 Task: Log work in the project ArchBridge for the issue 'Implement user permissions to restrict access to sensitive data' spent time as '6w 1d 3h 10m' and remaining time as '5w 2d 7h 15m' and move to top of backlog. Now add the issue to the epic 'User Authentication and Authorization Improvements'. Log work in the project ArchBridge for the issue 'Develop a new feature to allow for in-app messaging between users' spent time as '5w 2d 13h 25m' and remaining time as '6w 1d 8h 9m' and move to bottom of backlog. Now add the issue to the epic 'Mobile Device Management'
Action: Mouse moved to (184, 57)
Screenshot: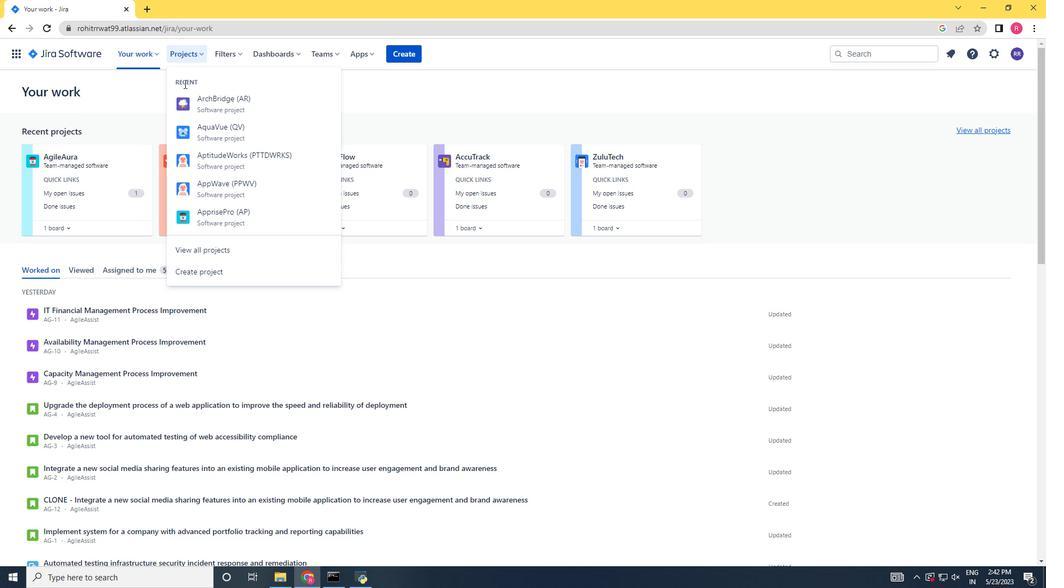 
Action: Mouse pressed left at (184, 57)
Screenshot: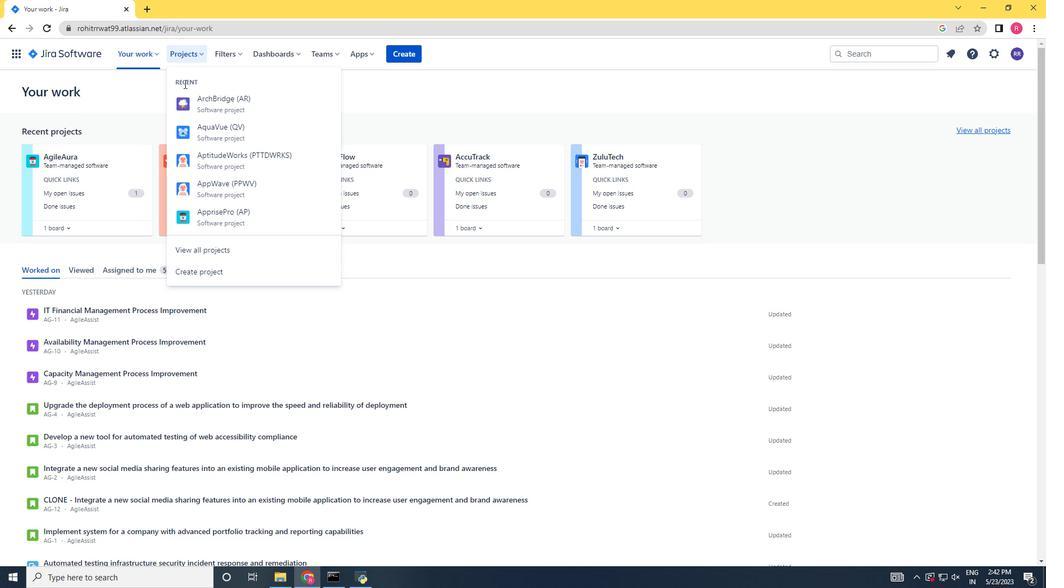 
Action: Mouse moved to (195, 103)
Screenshot: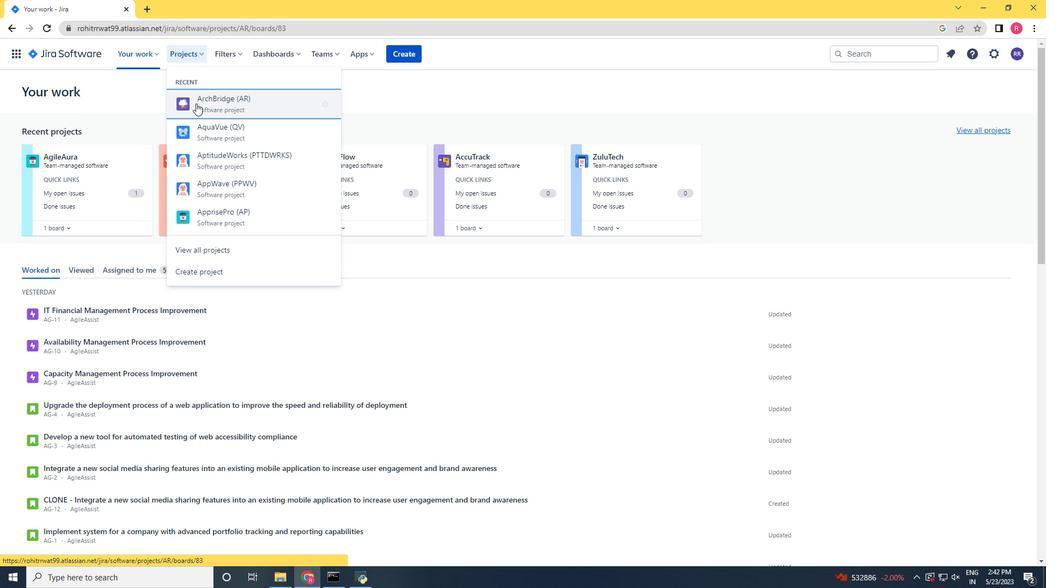 
Action: Mouse pressed left at (195, 103)
Screenshot: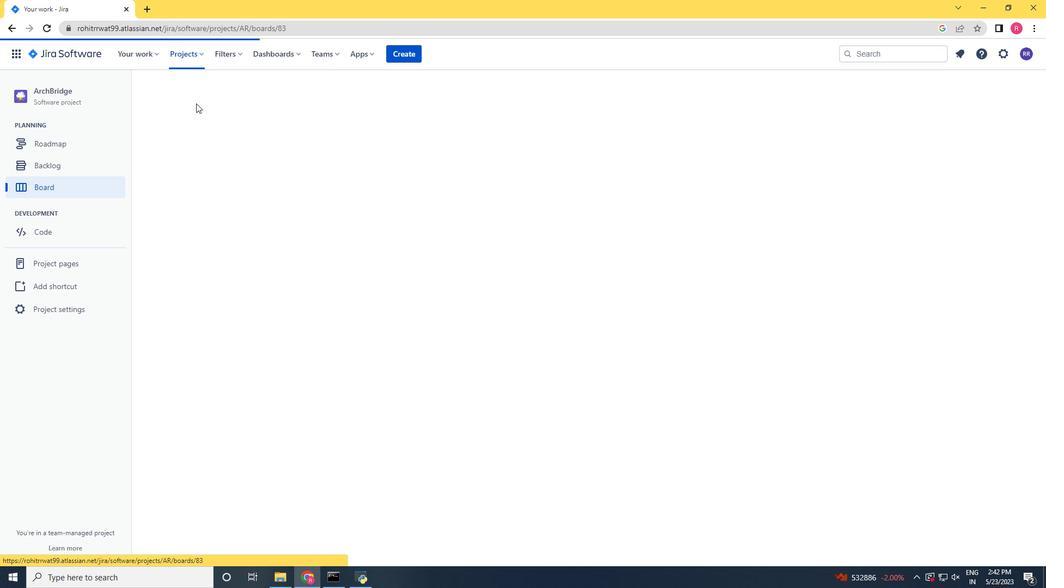 
Action: Mouse moved to (50, 170)
Screenshot: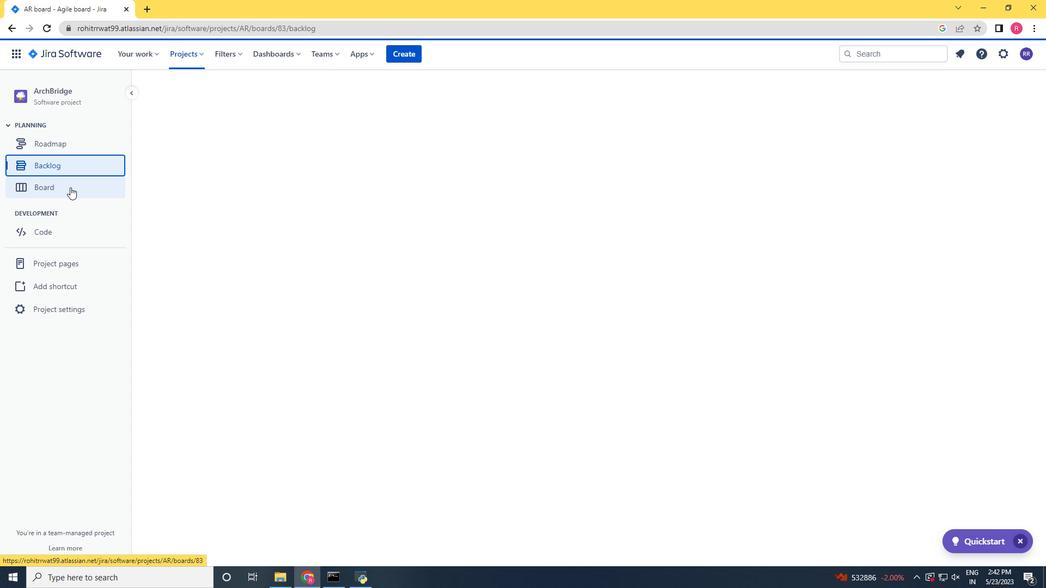 
Action: Mouse pressed left at (50, 170)
Screenshot: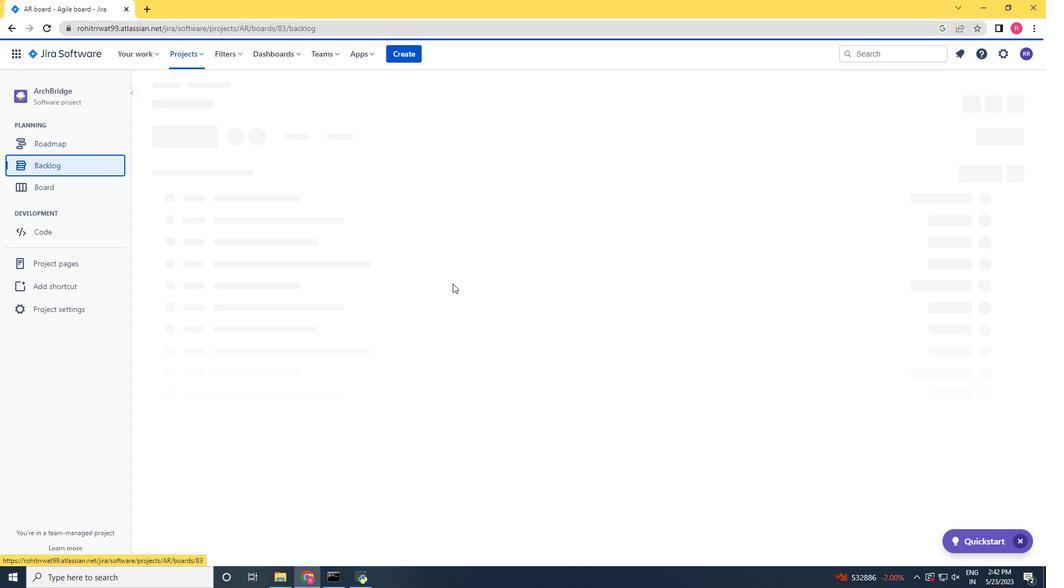 
Action: Mouse moved to (634, 329)
Screenshot: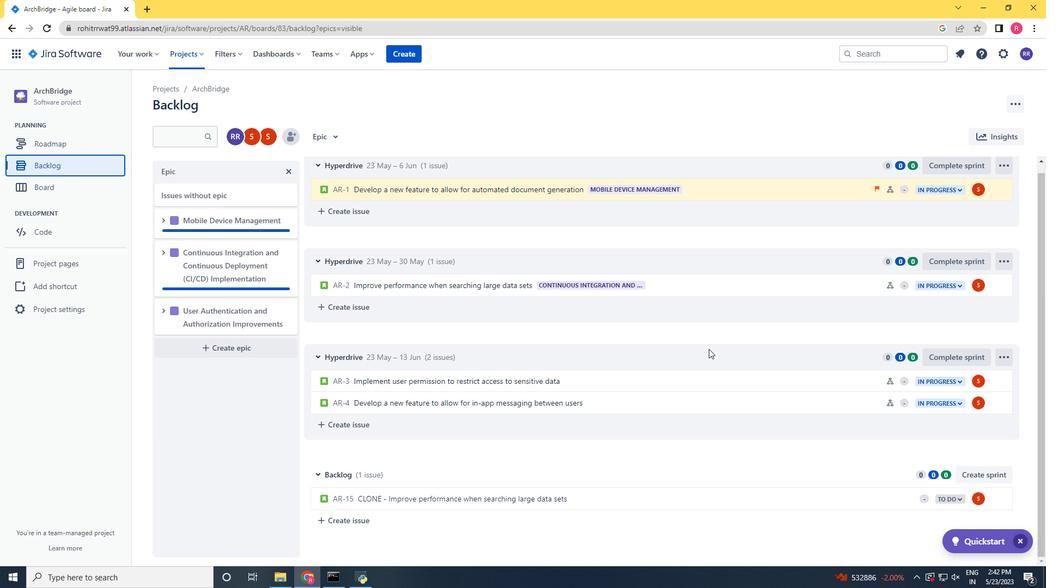 
Action: Mouse scrolled (634, 329) with delta (0, 0)
Screenshot: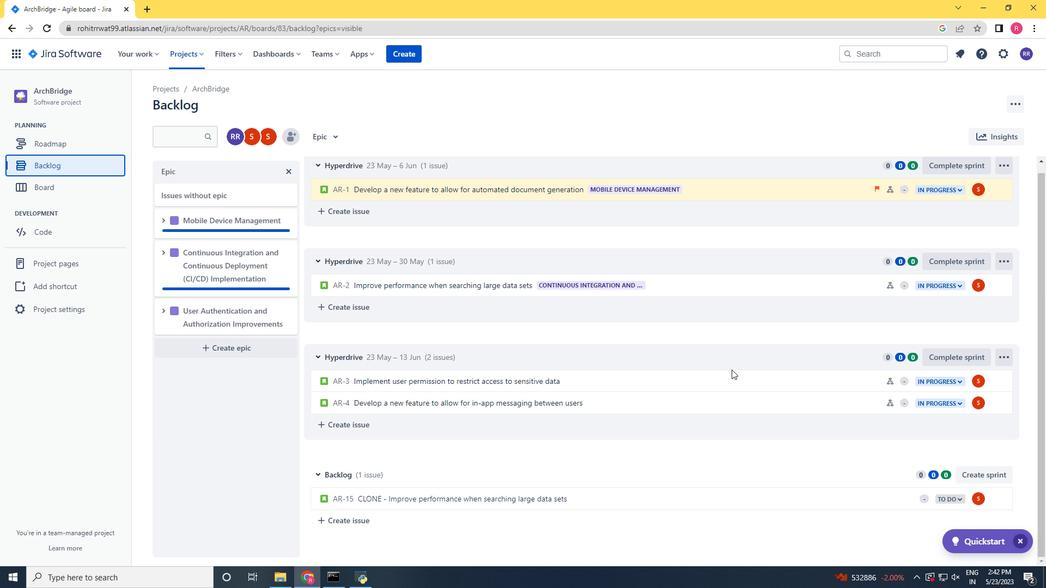
Action: Mouse moved to (635, 333)
Screenshot: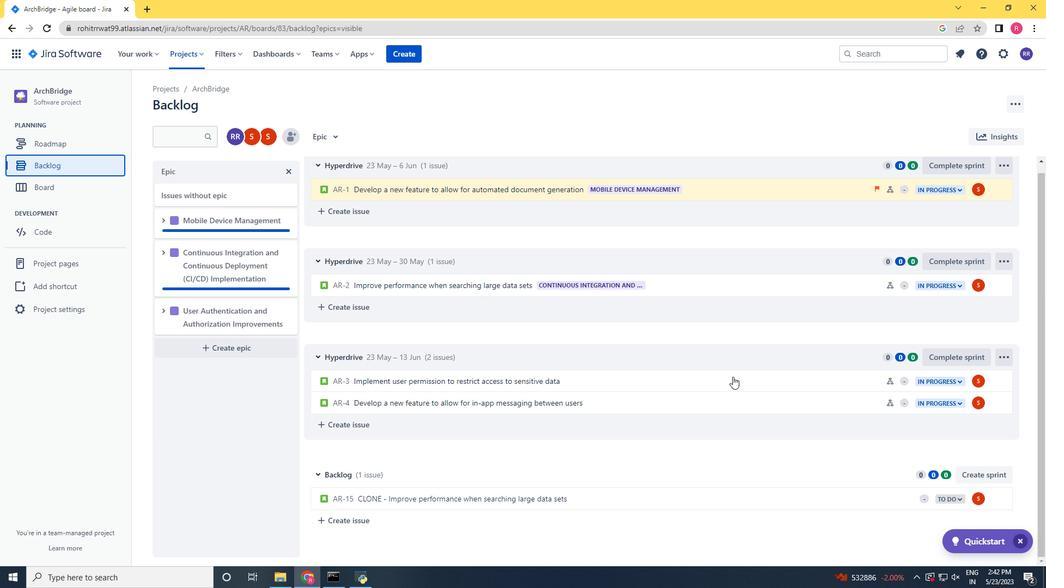 
Action: Mouse scrolled (635, 333) with delta (0, 0)
Screenshot: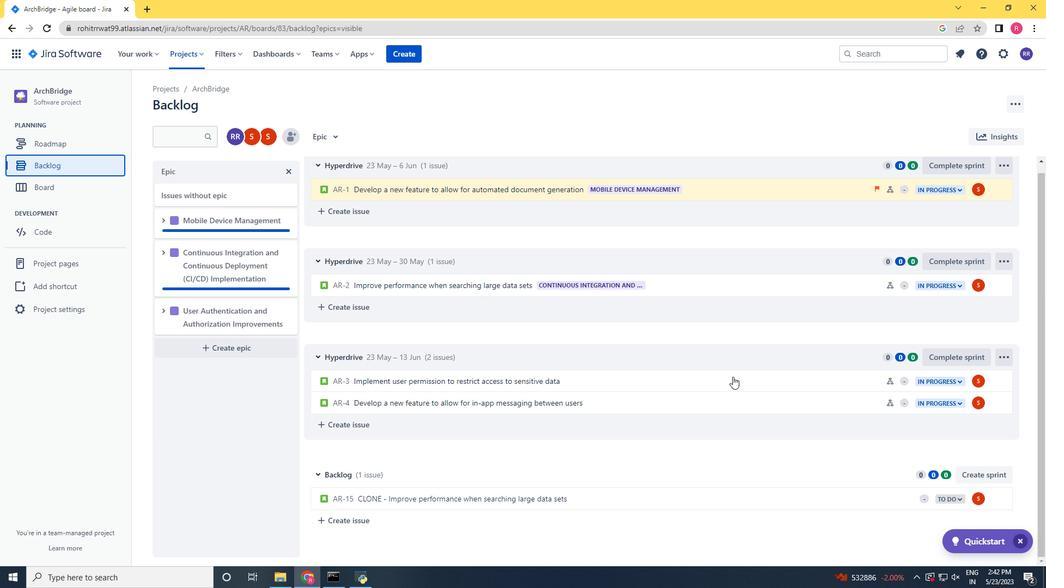 
Action: Mouse scrolled (635, 333) with delta (0, 0)
Screenshot: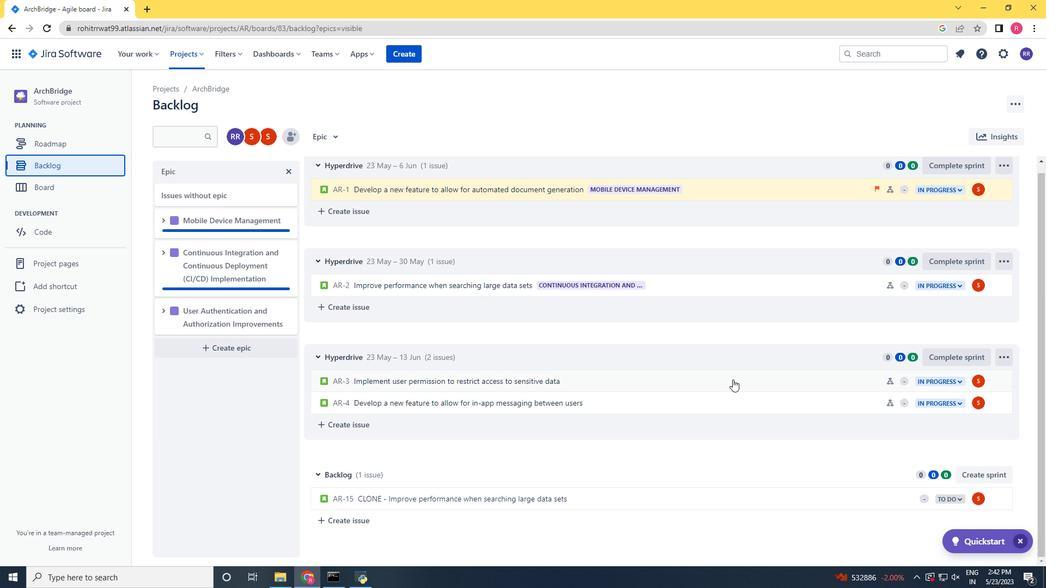 
Action: Mouse moved to (733, 394)
Screenshot: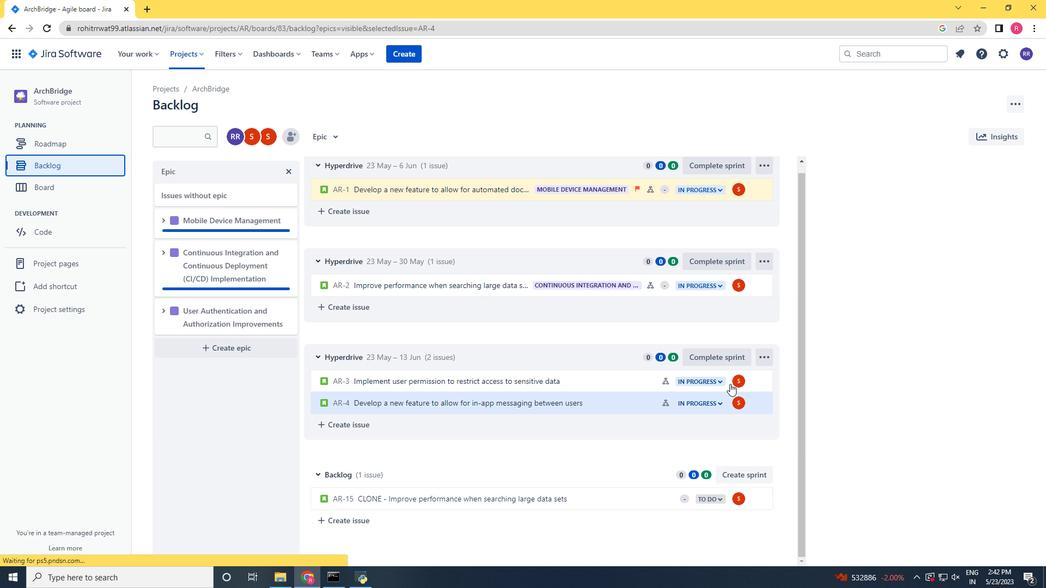 
Action: Mouse pressed left at (733, 394)
Screenshot: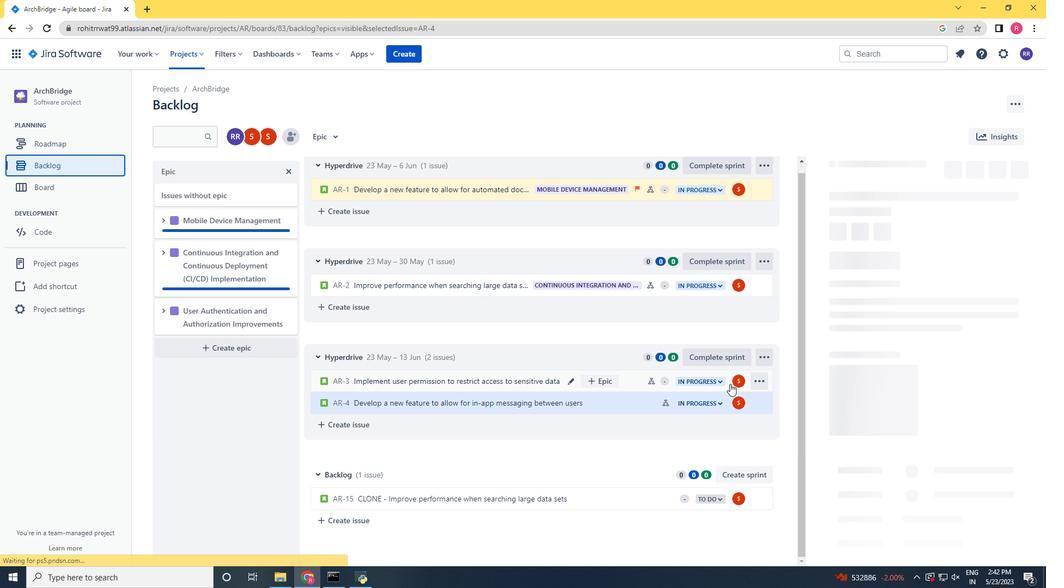 
Action: Mouse moved to (629, 384)
Screenshot: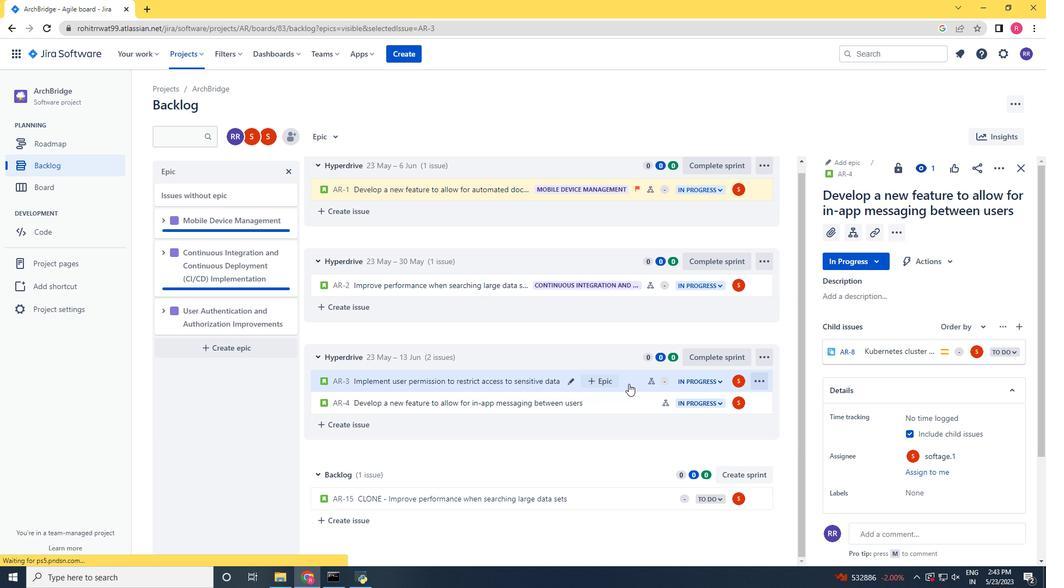 
Action: Mouse pressed left at (629, 384)
Screenshot: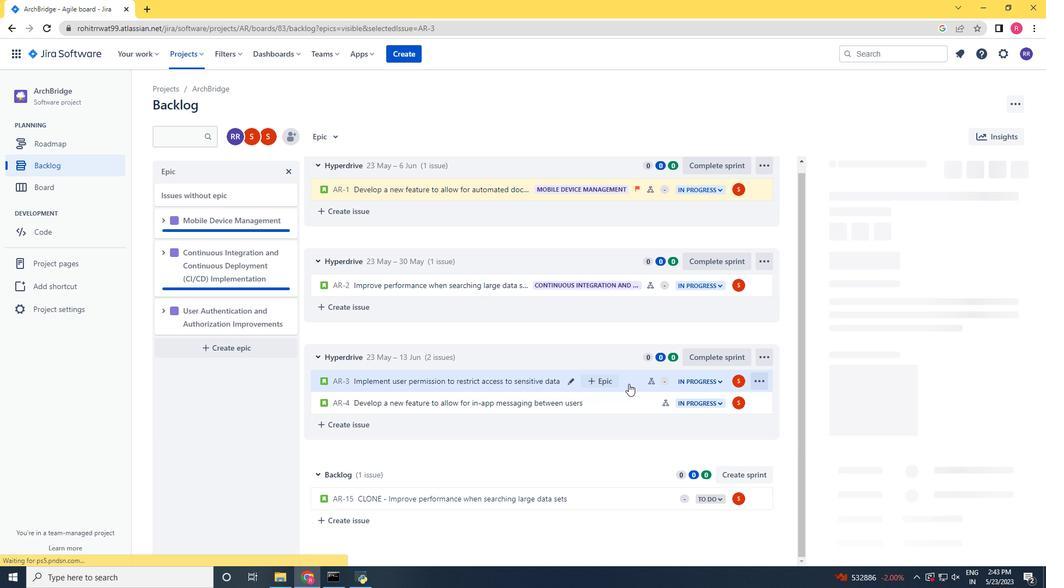 
Action: Mouse moved to (994, 166)
Screenshot: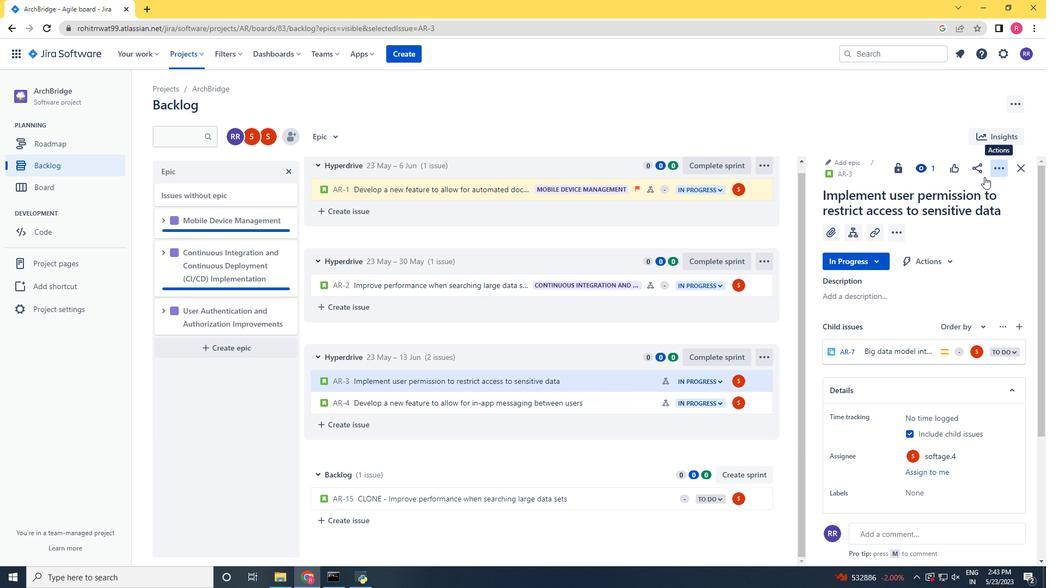
Action: Mouse pressed left at (994, 166)
Screenshot: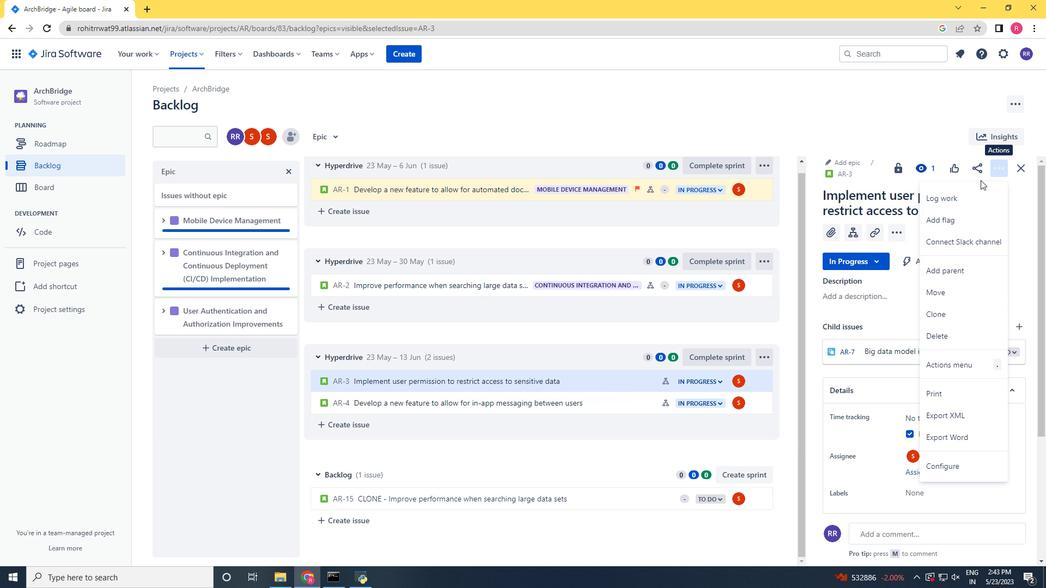 
Action: Mouse moved to (955, 202)
Screenshot: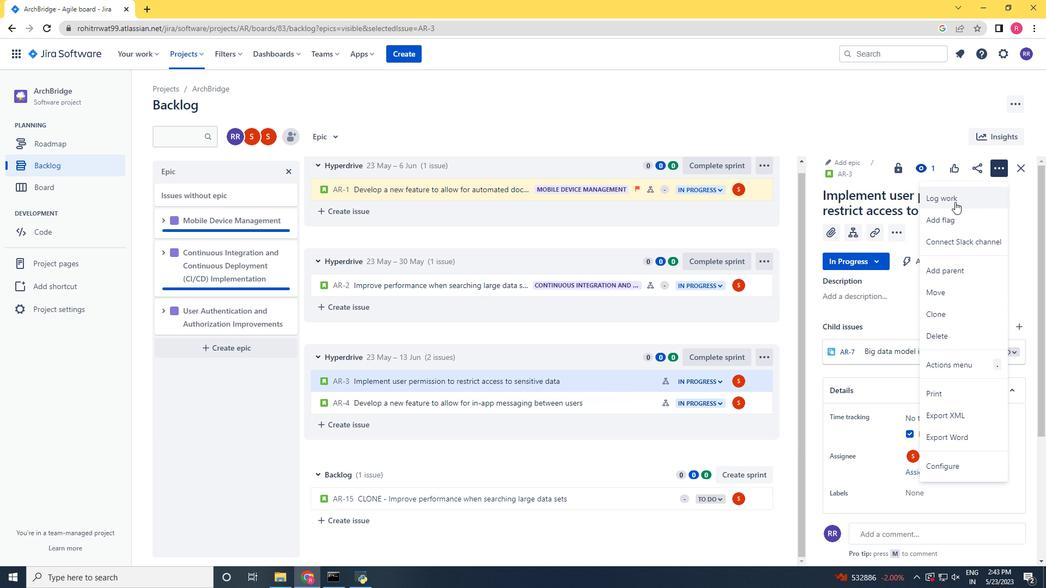 
Action: Mouse pressed left at (955, 202)
Screenshot: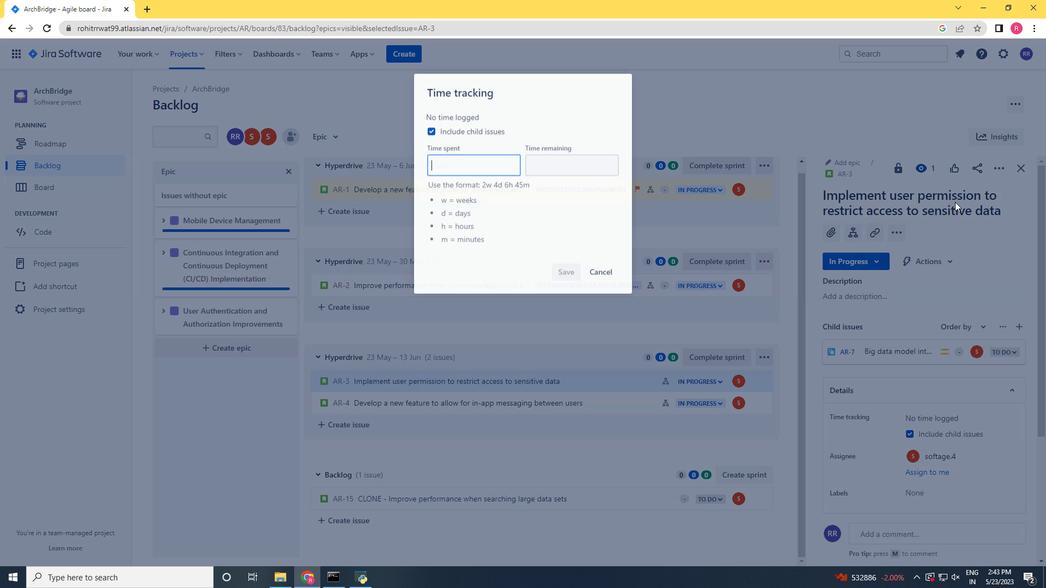 
Action: Key pressed 6w<Key.space>1d<Key.space>3h<Key.space>10m<Key.tab>5w<Key.space>2d<Key.space>7h<Key.space>15m
Screenshot: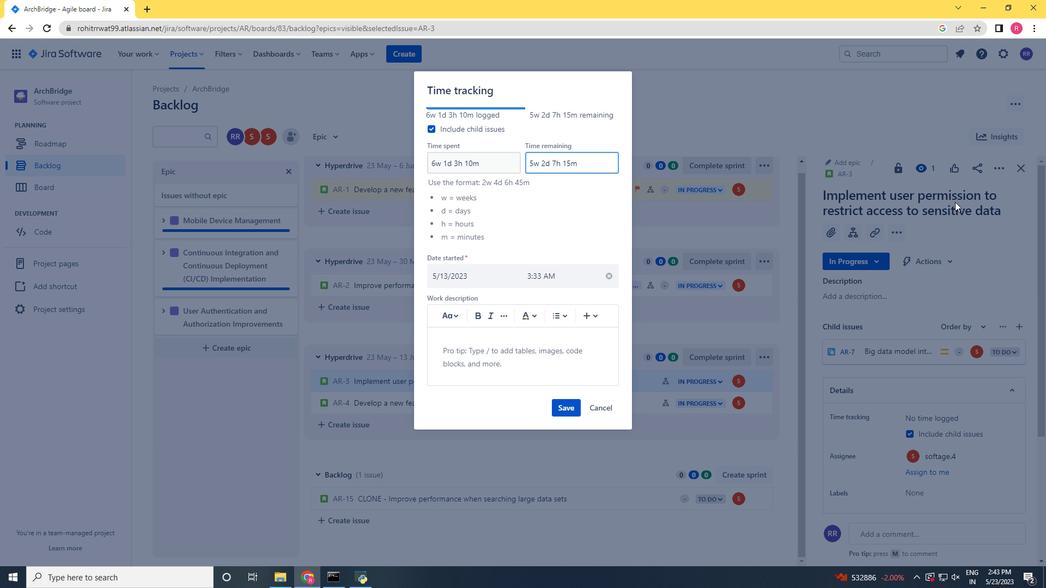 
Action: Mouse moved to (566, 414)
Screenshot: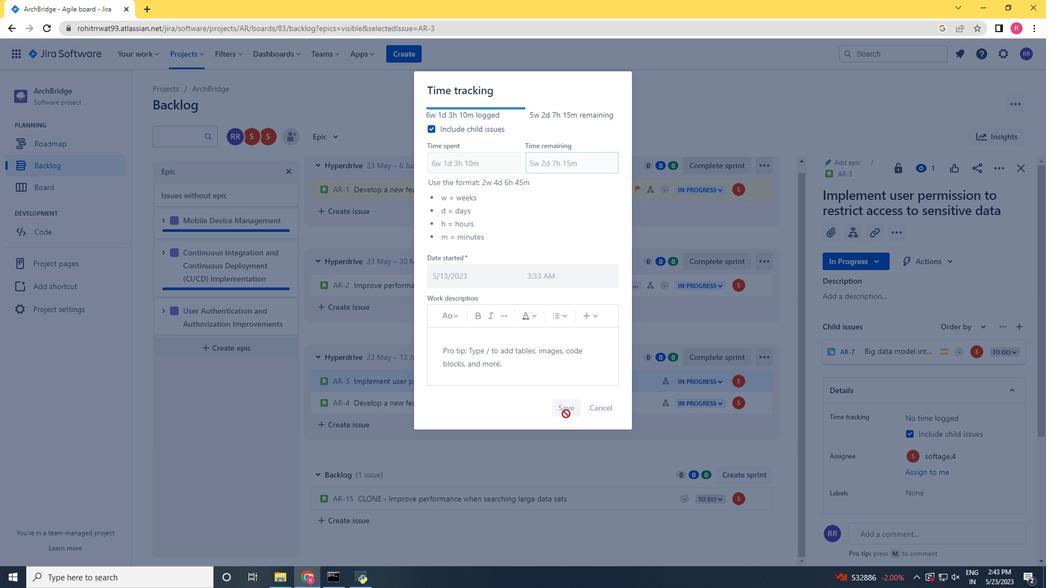 
Action: Mouse pressed left at (566, 414)
Screenshot: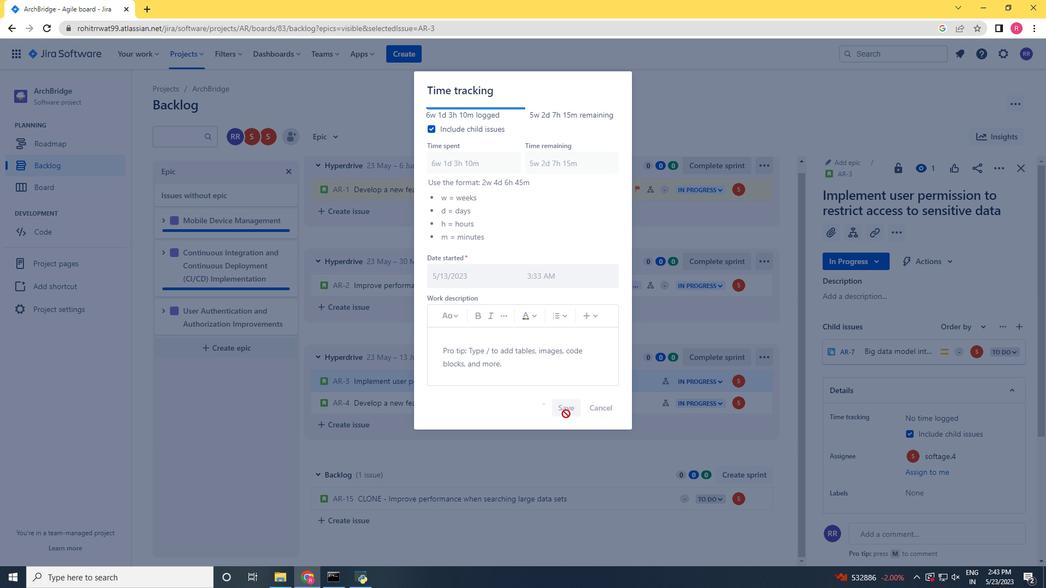 
Action: Mouse moved to (761, 384)
Screenshot: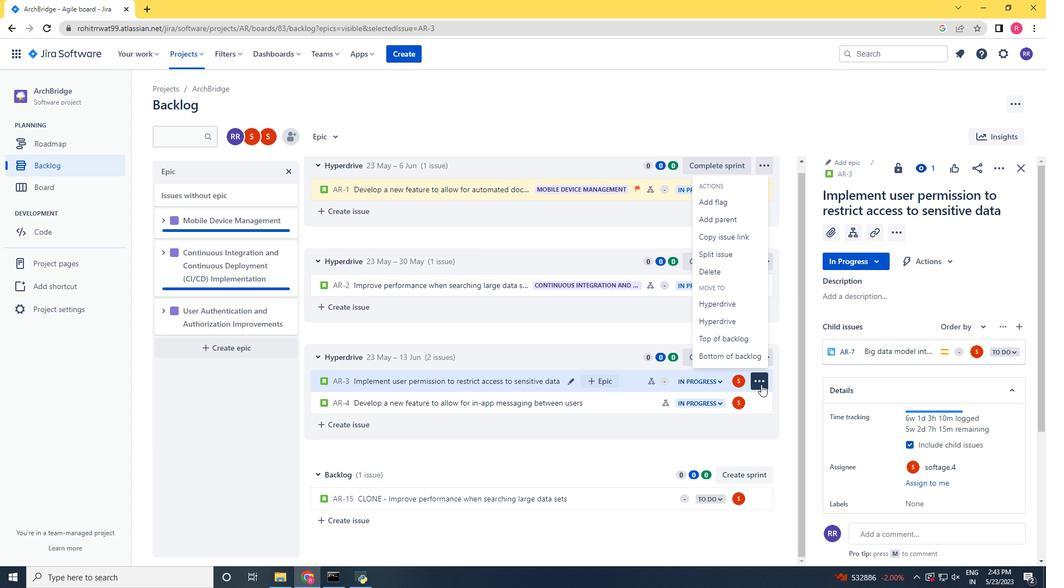 
Action: Mouse pressed left at (761, 384)
Screenshot: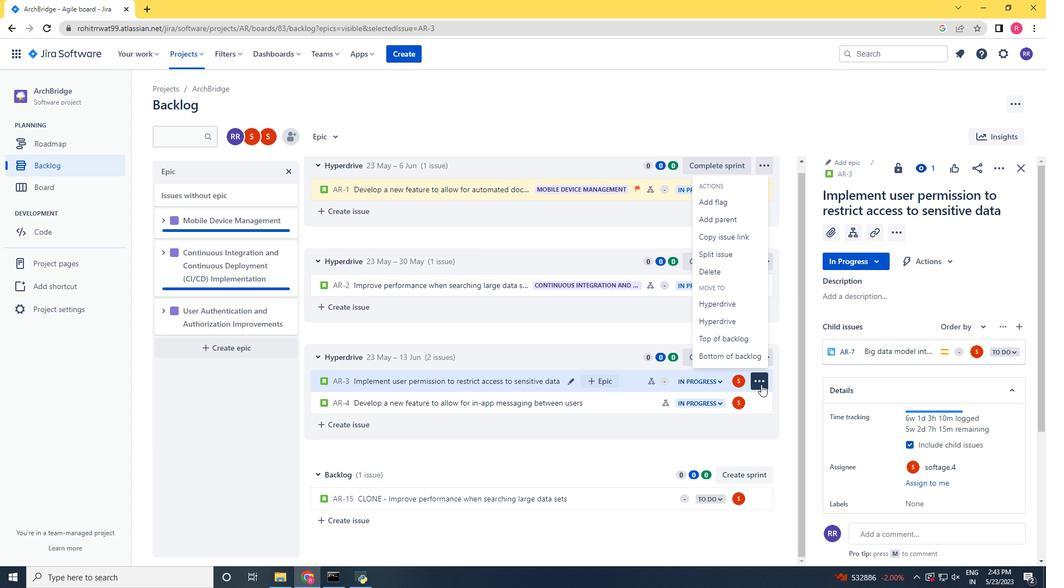 
Action: Mouse moved to (741, 342)
Screenshot: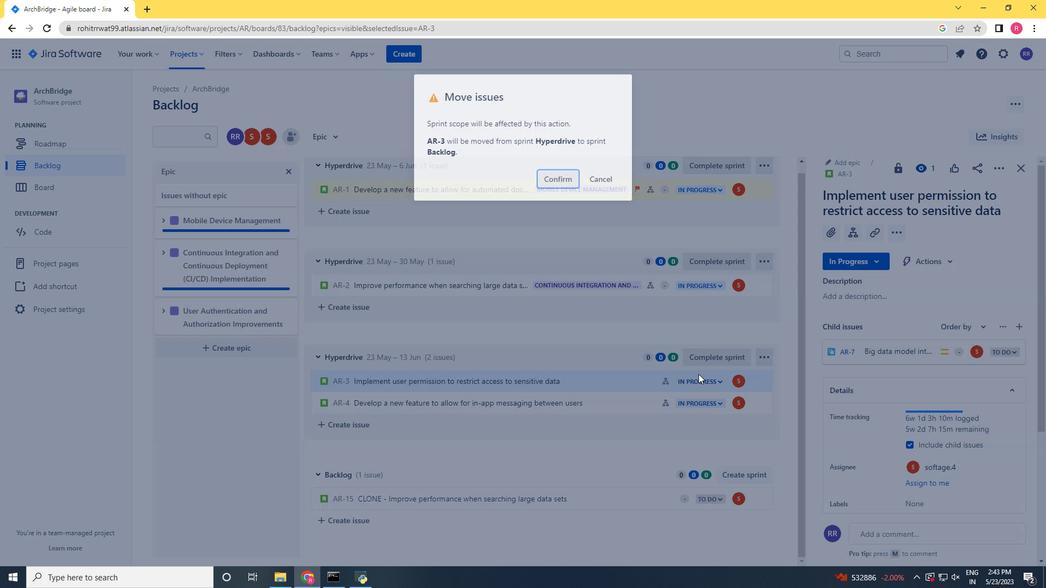 
Action: Mouse pressed left at (741, 342)
Screenshot: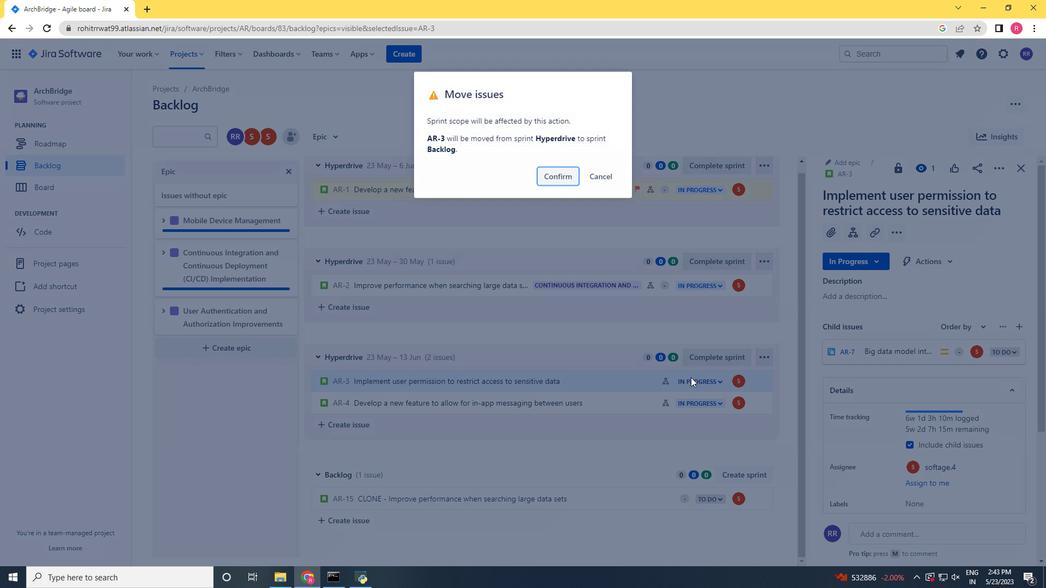 
Action: Mouse moved to (557, 165)
Screenshot: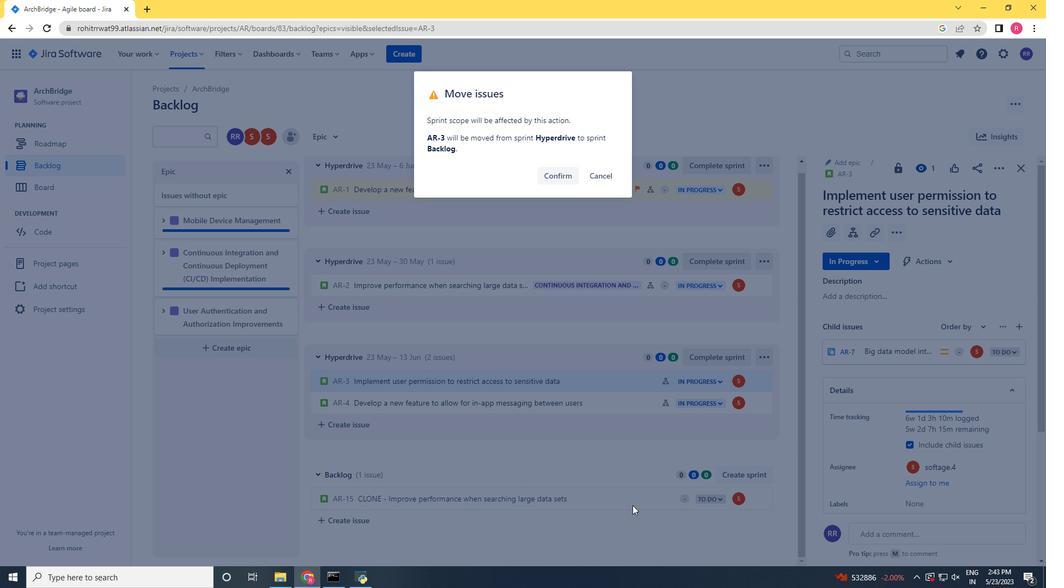 
Action: Mouse pressed left at (557, 165)
Screenshot: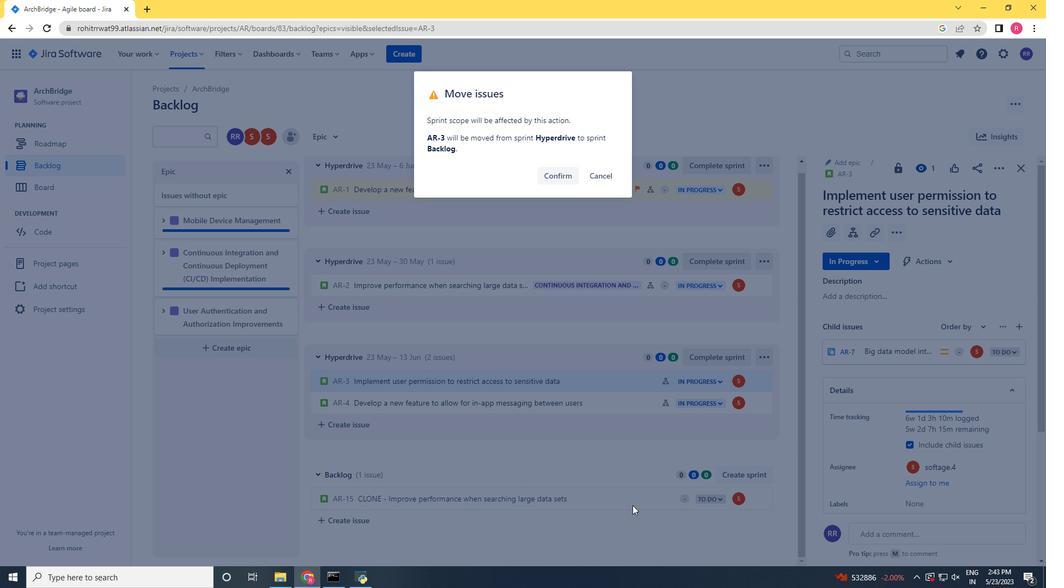 
Action: Mouse moved to (556, 176)
Screenshot: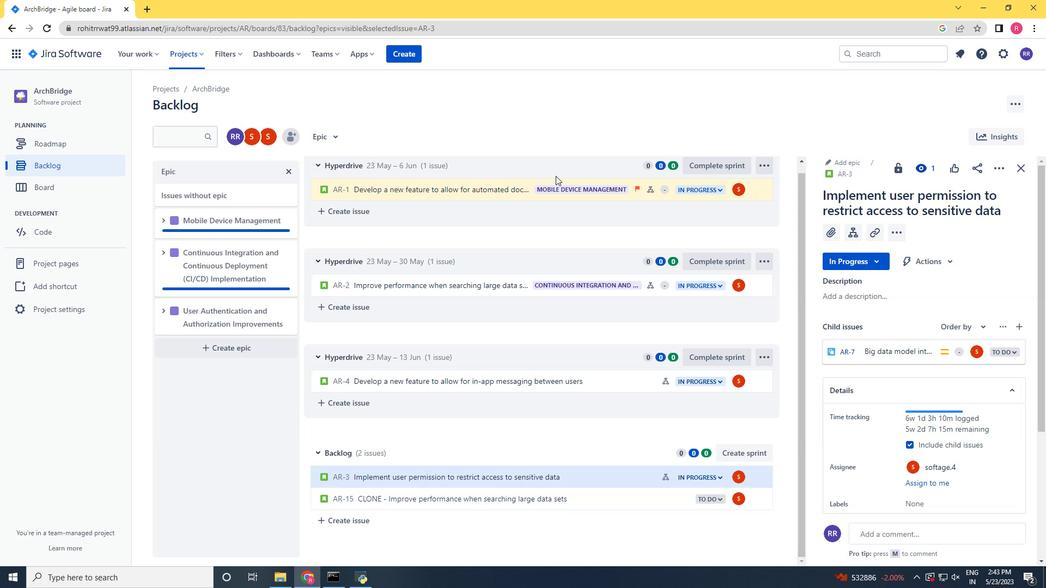 
Action: Mouse pressed left at (556, 176)
Screenshot: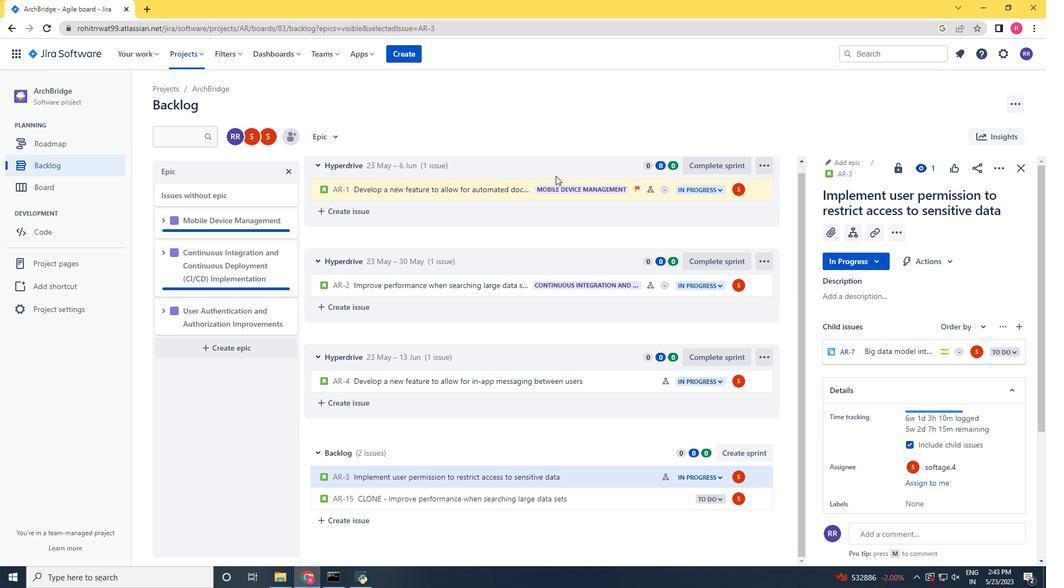 
Action: Mouse moved to (639, 474)
Screenshot: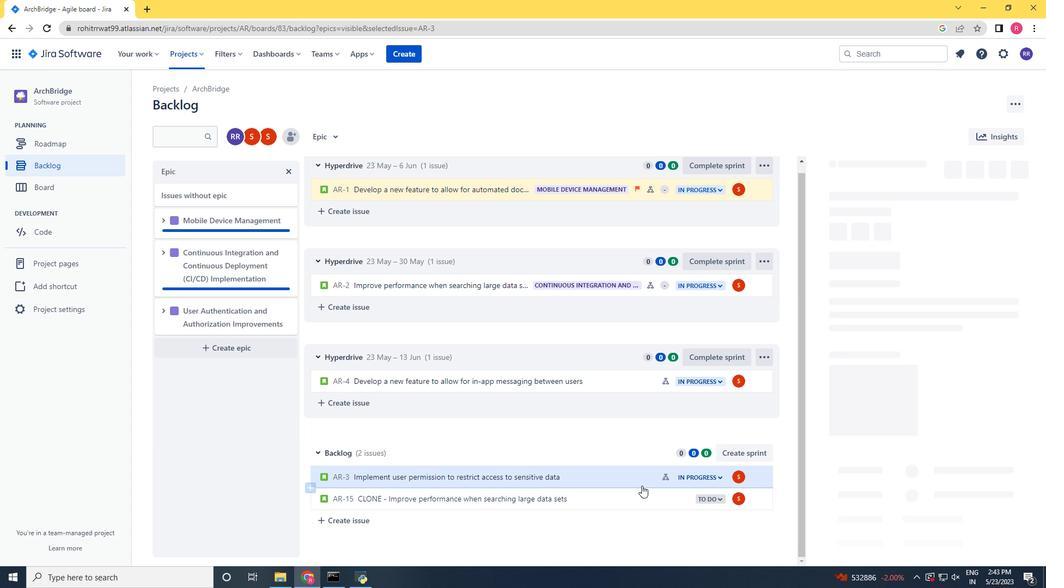
Action: Mouse scrolled (639, 473) with delta (0, 0)
Screenshot: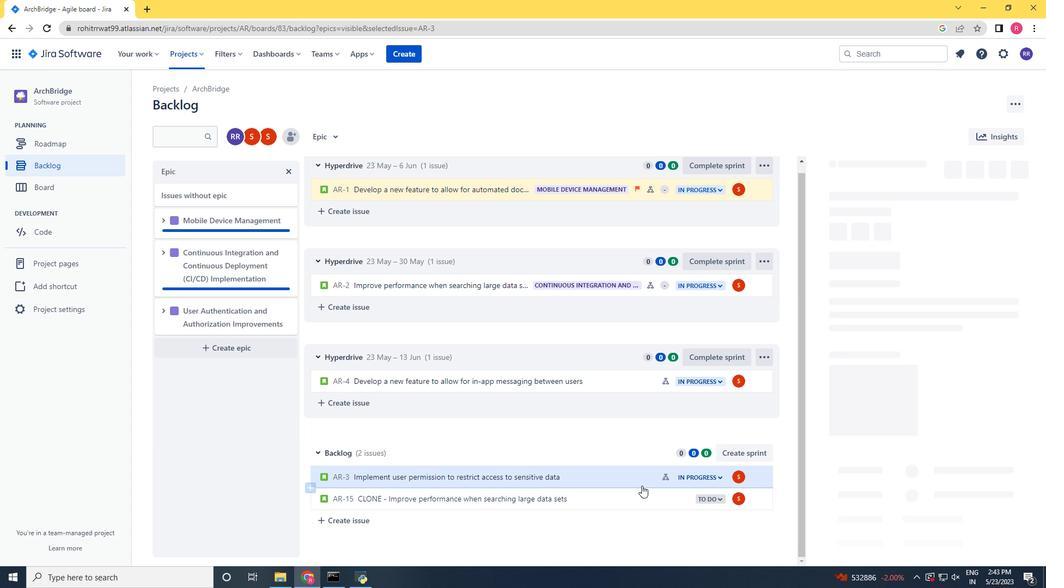 
Action: Mouse moved to (642, 481)
Screenshot: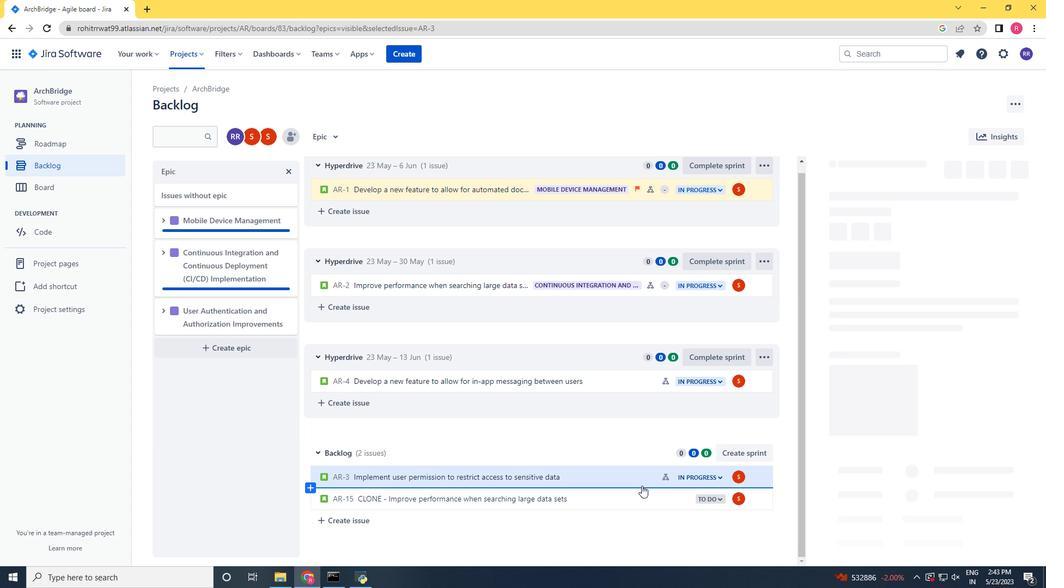 
Action: Mouse scrolled (642, 480) with delta (0, 0)
Screenshot: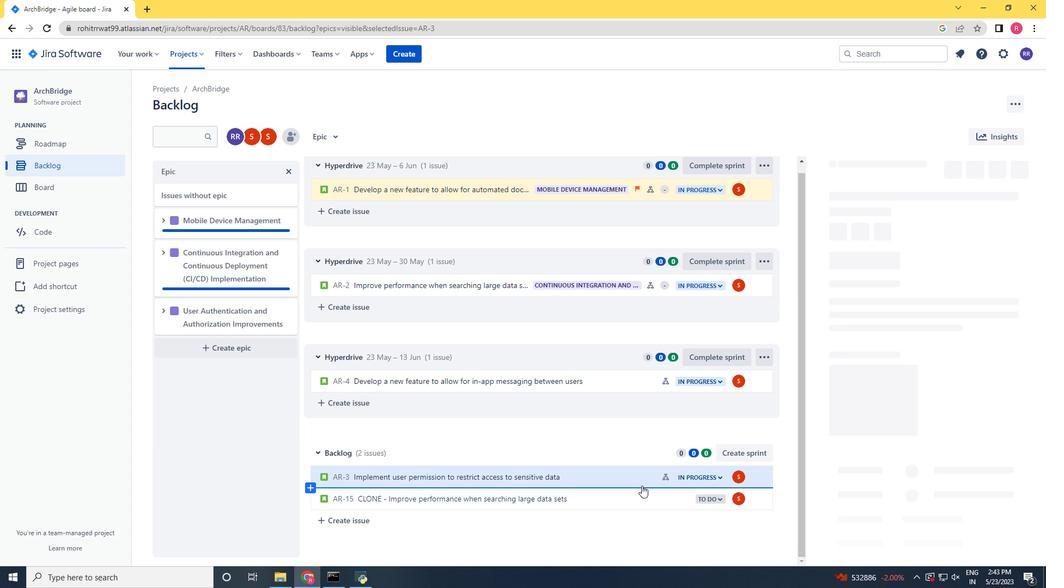 
Action: Mouse moved to (642, 481)
Screenshot: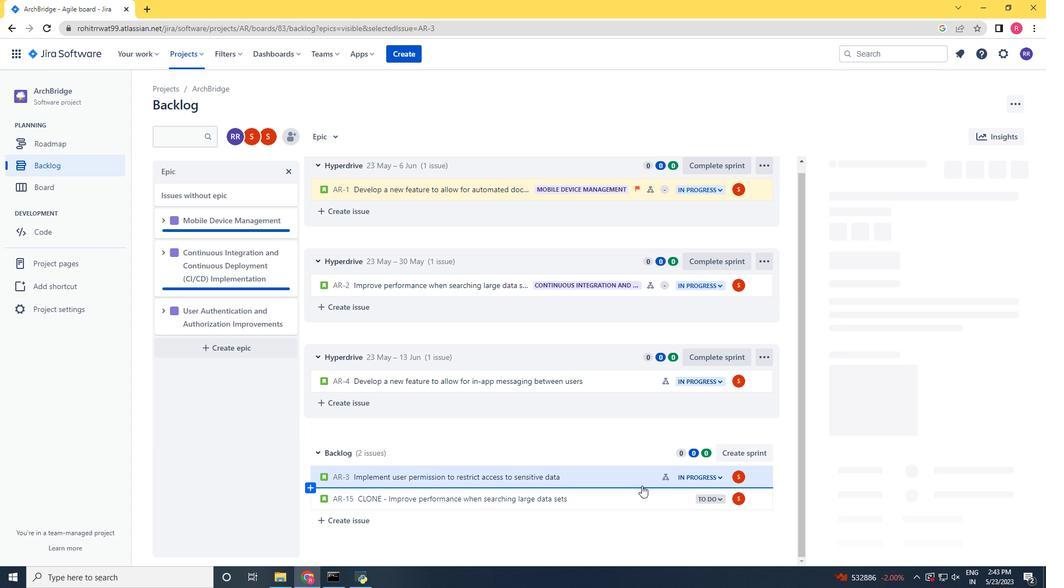 
Action: Mouse scrolled (642, 481) with delta (0, 0)
Screenshot: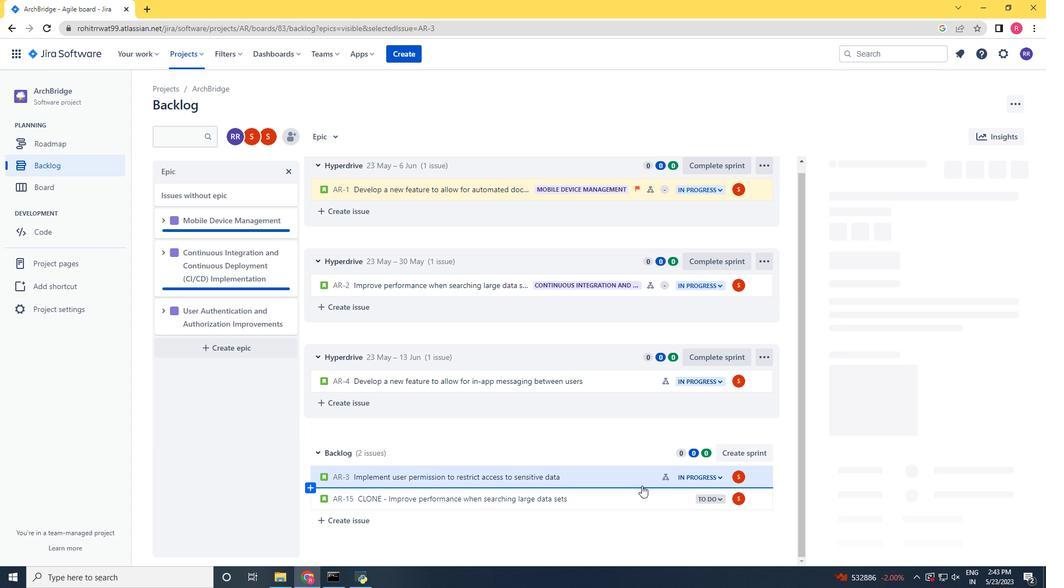 
Action: Mouse moved to (642, 486)
Screenshot: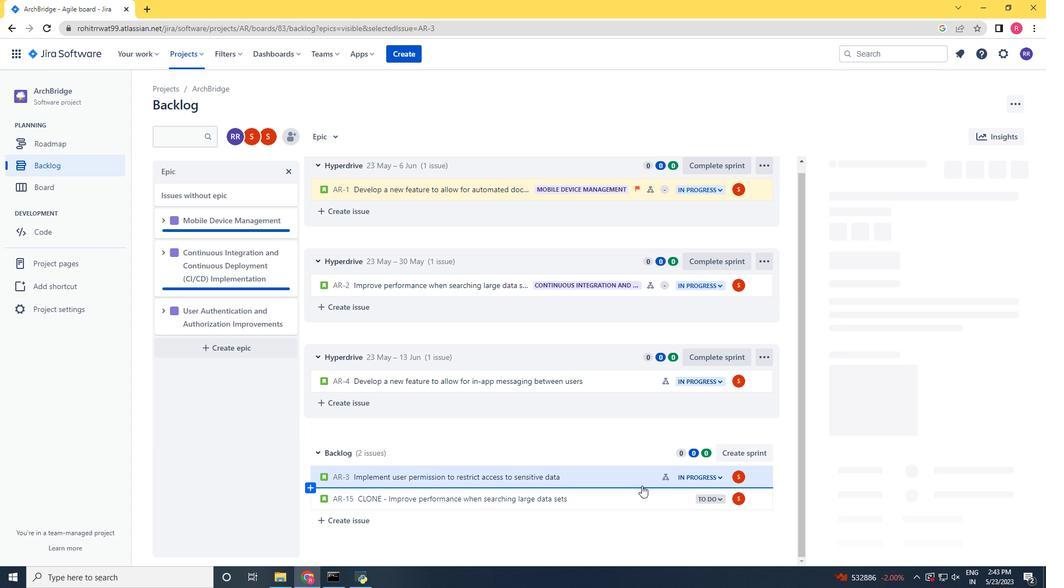 
Action: Mouse scrolled (642, 485) with delta (0, 0)
Screenshot: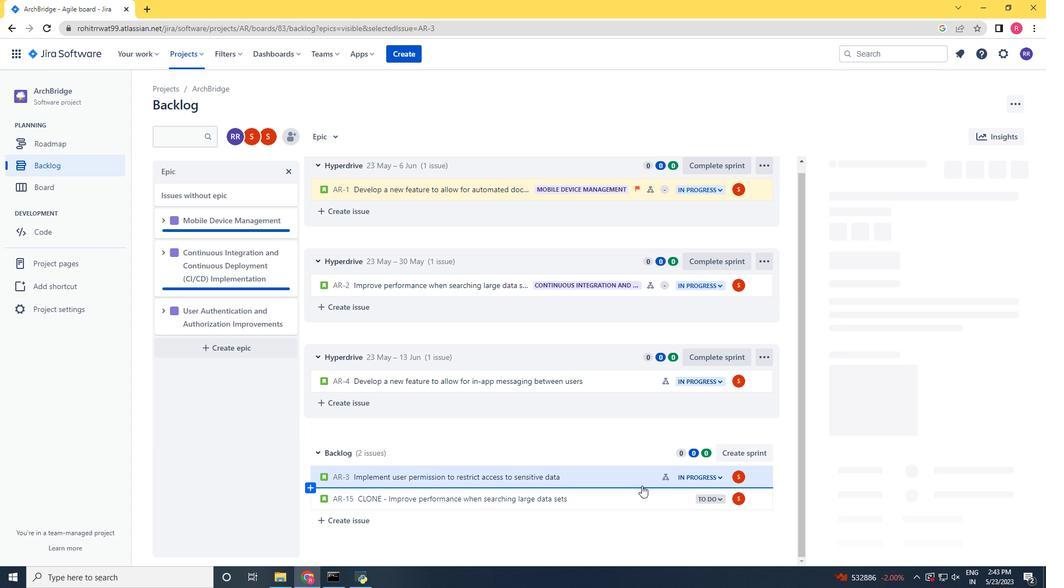 
Action: Mouse moved to (642, 486)
Screenshot: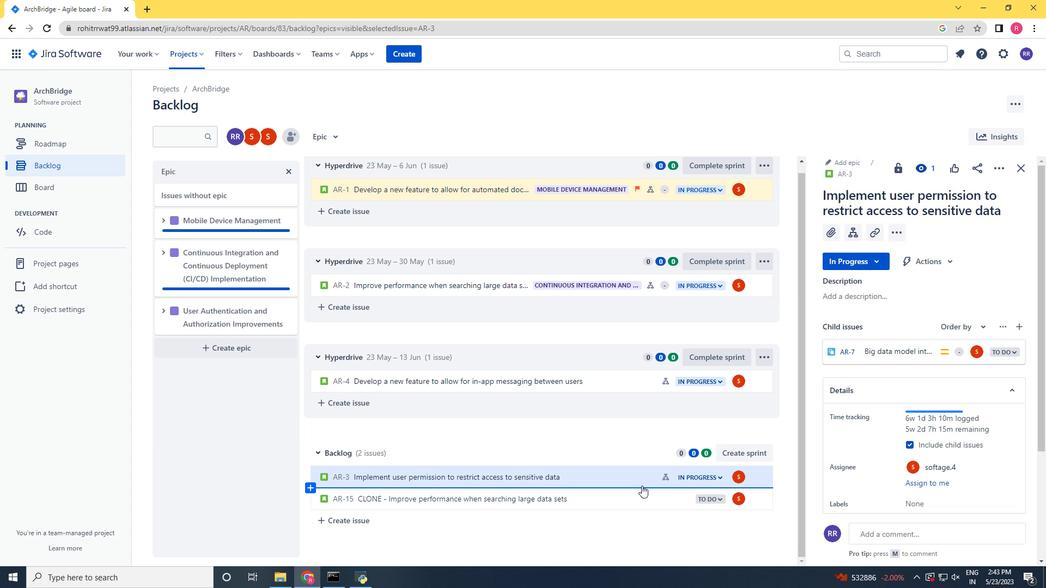 
Action: Mouse scrolled (642, 485) with delta (0, 0)
Screenshot: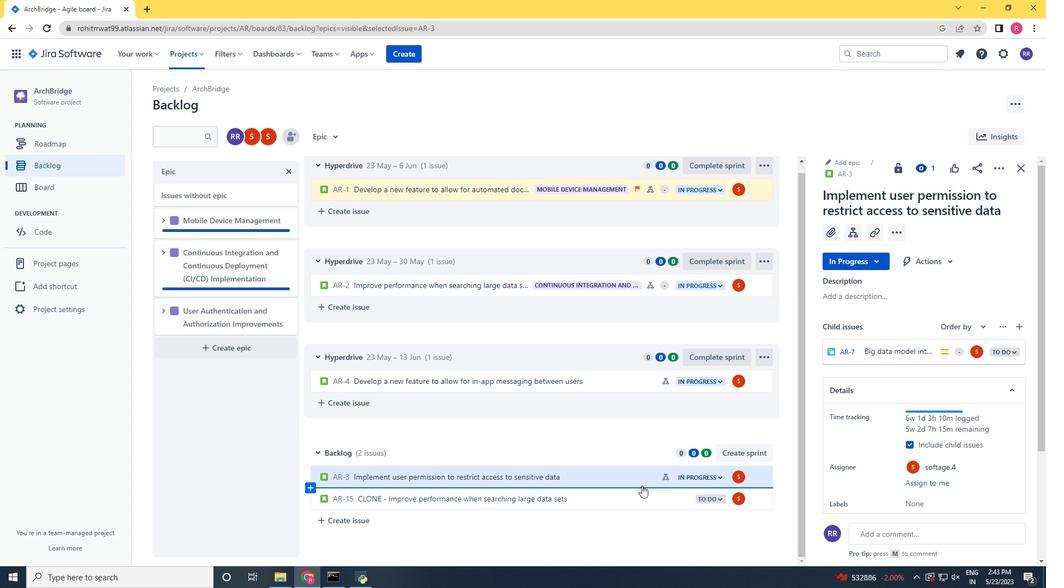
Action: Mouse scrolled (642, 485) with delta (0, 0)
Screenshot: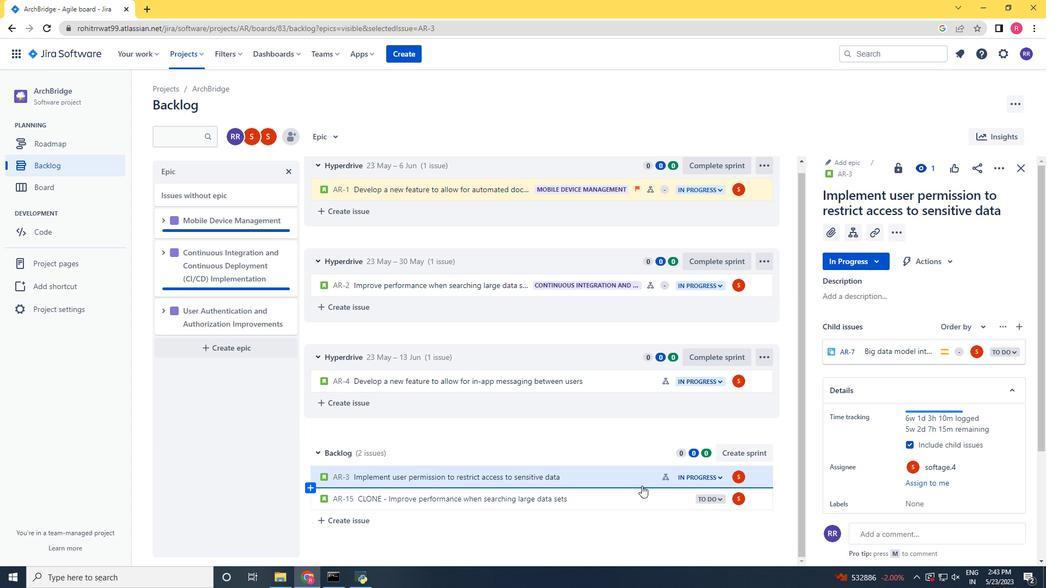 
Action: Mouse scrolled (642, 485) with delta (0, 0)
Screenshot: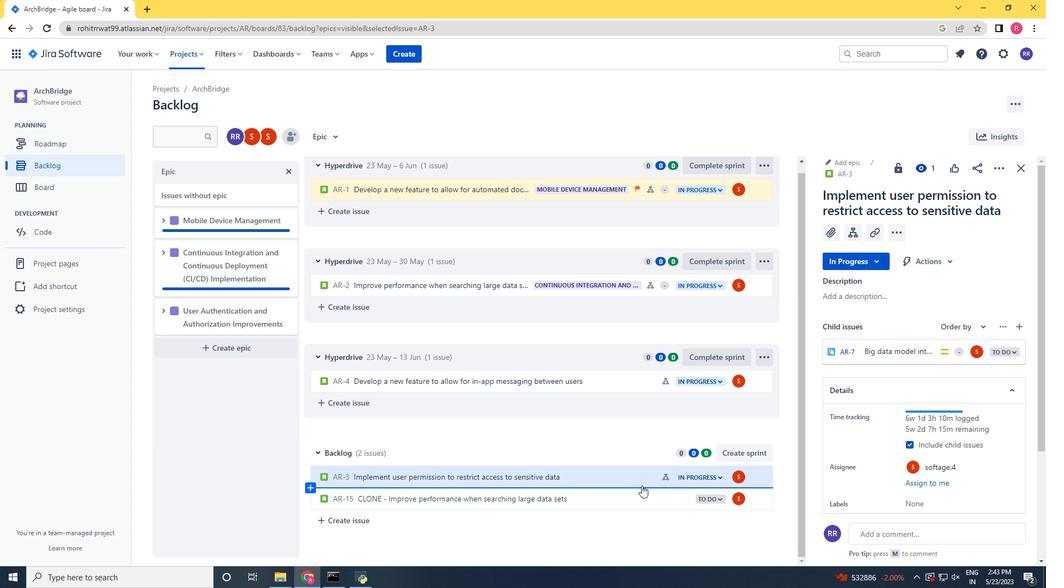 
Action: Mouse moved to (611, 474)
Screenshot: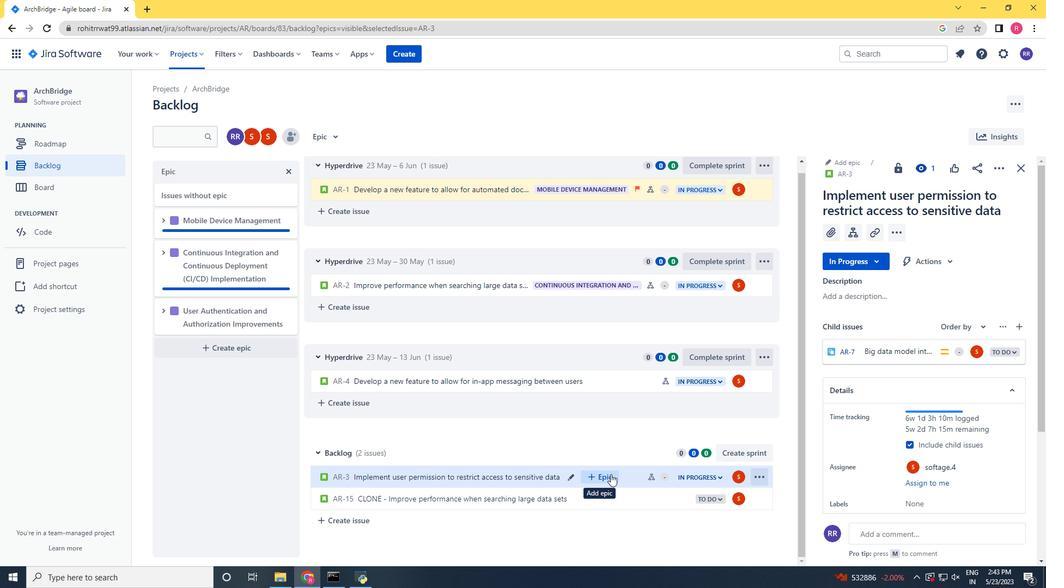
Action: Mouse pressed left at (611, 474)
Screenshot: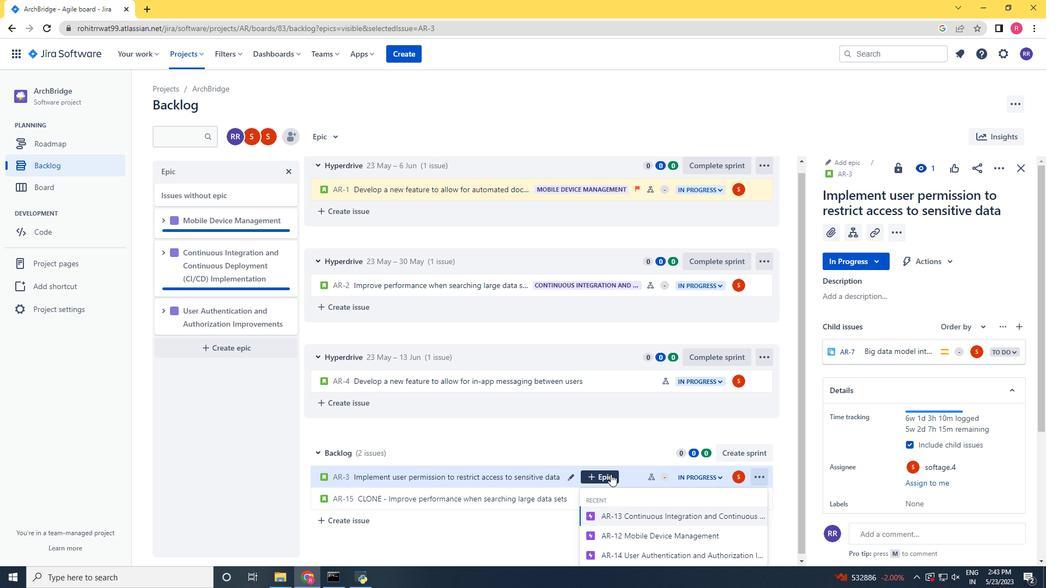 
Action: Mouse moved to (630, 553)
Screenshot: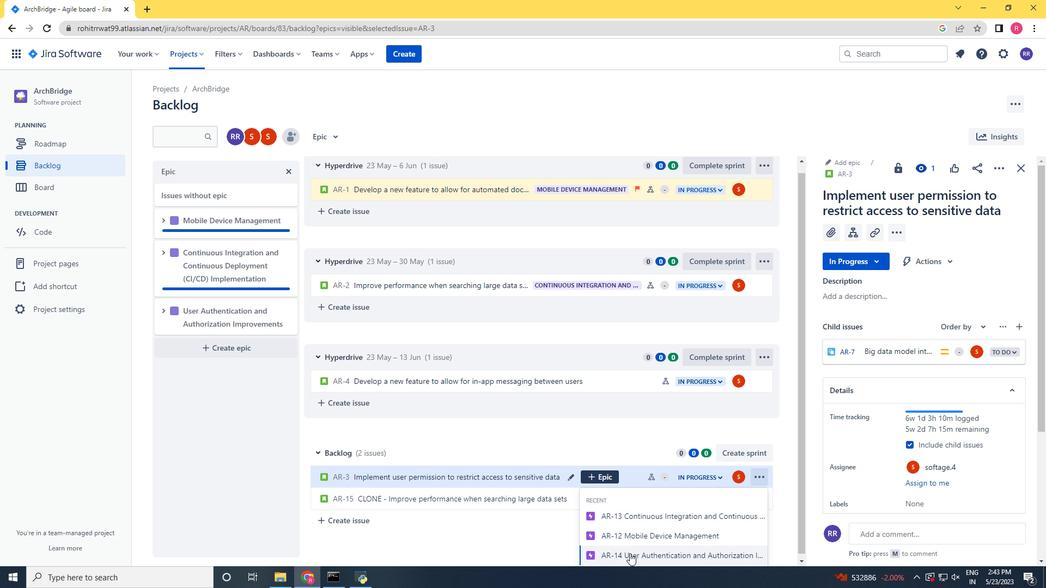 
Action: Mouse pressed left at (630, 553)
Screenshot: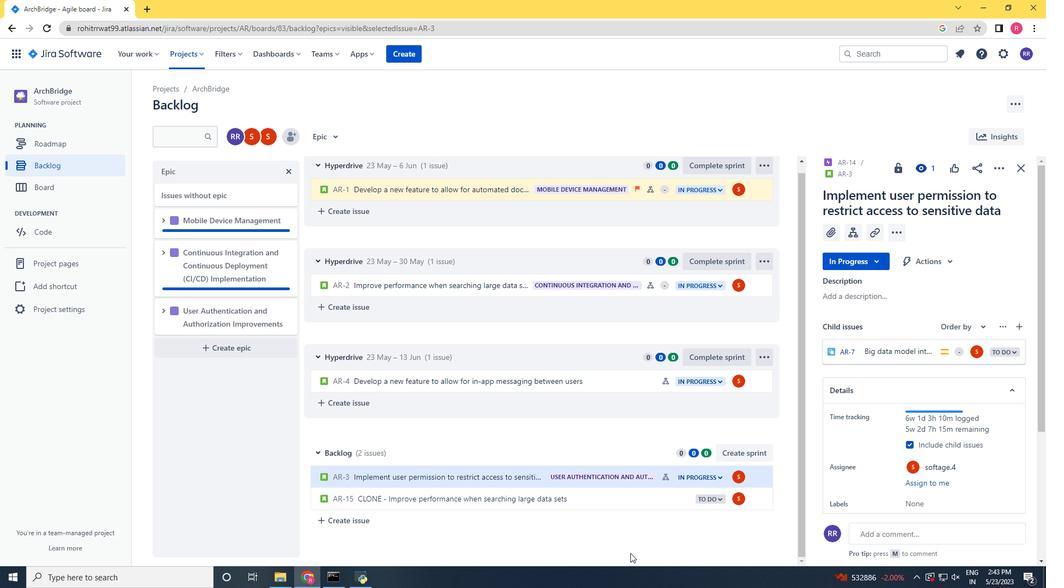 
Action: Mouse moved to (630, 553)
Screenshot: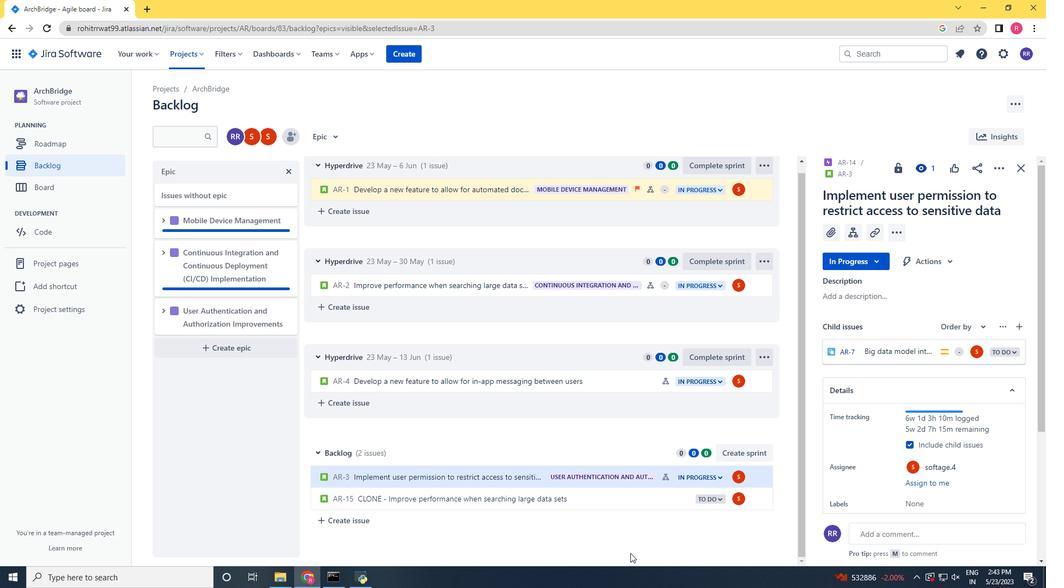 
Action: Mouse scrolled (630, 553) with delta (0, 0)
Screenshot: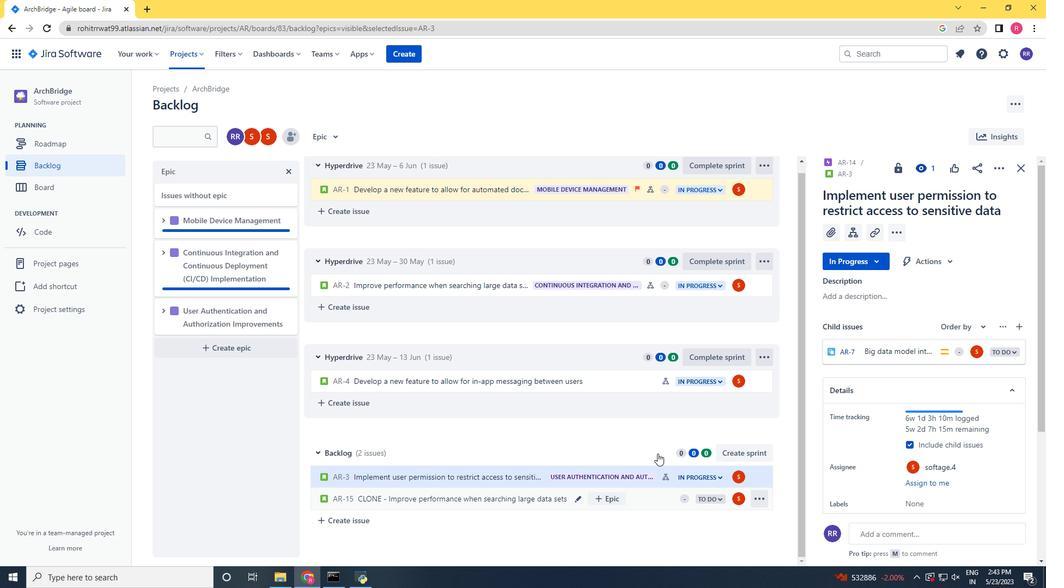 
Action: Mouse scrolled (630, 553) with delta (0, 0)
Screenshot: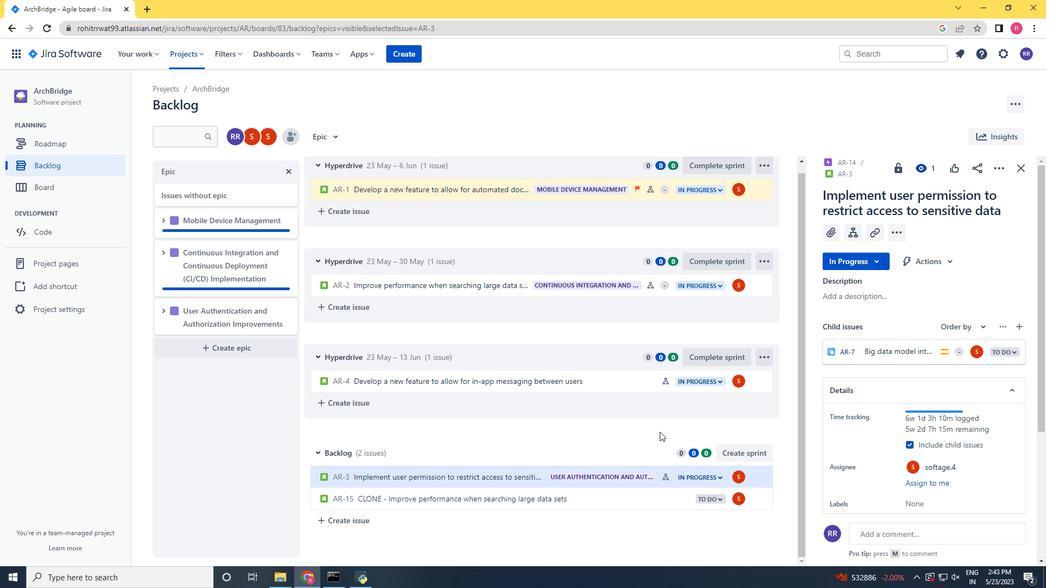 
Action: Mouse moved to (646, 389)
Screenshot: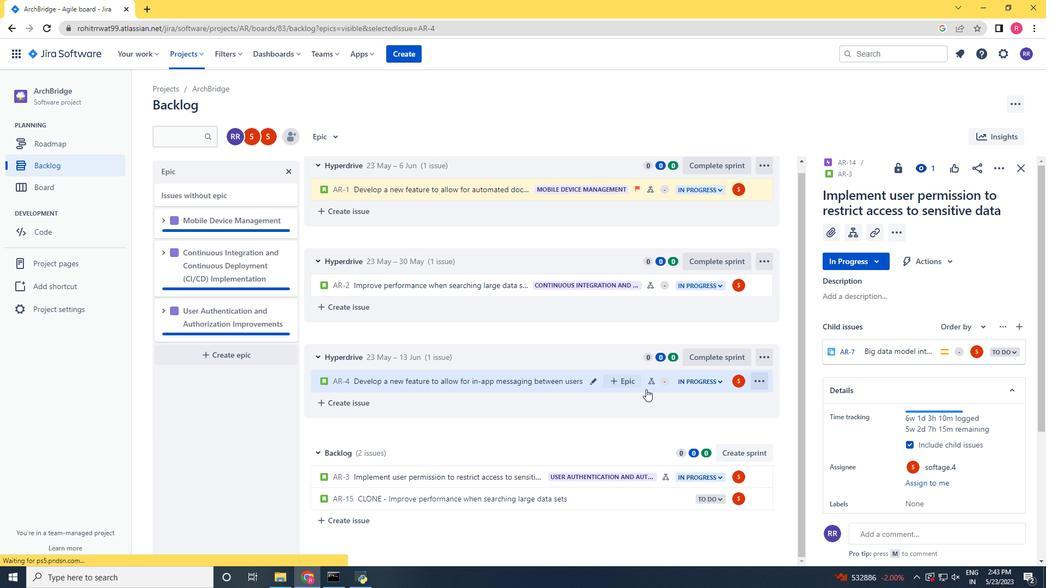 
Action: Mouse pressed left at (646, 389)
Screenshot: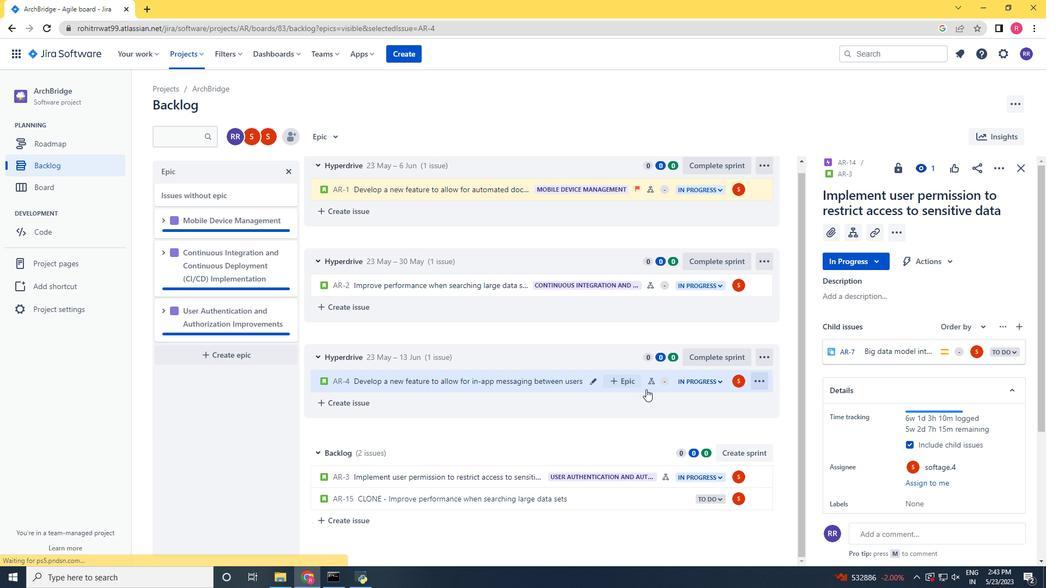 
Action: Mouse moved to (995, 164)
Screenshot: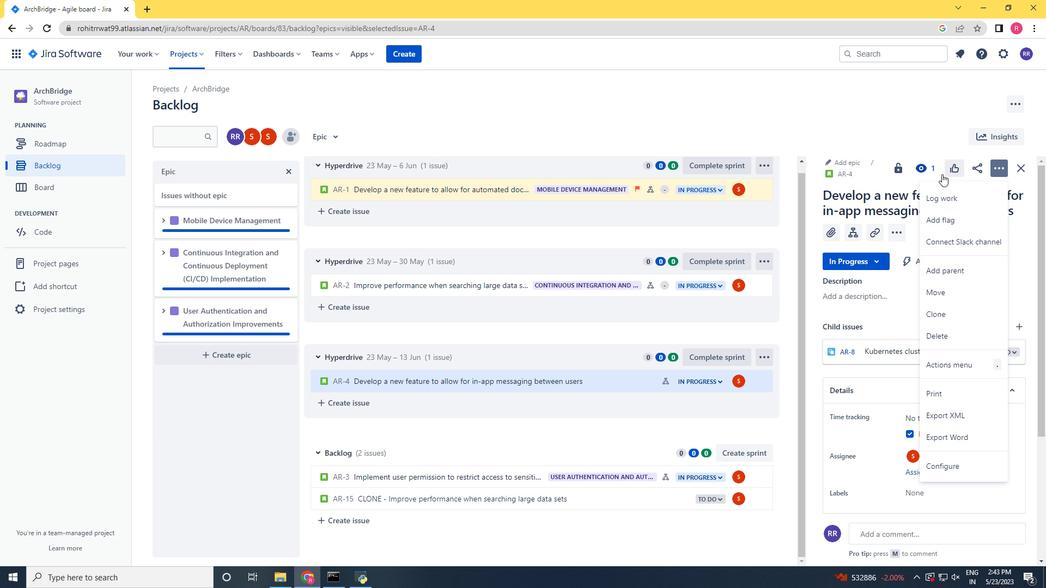 
Action: Mouse pressed left at (995, 164)
Screenshot: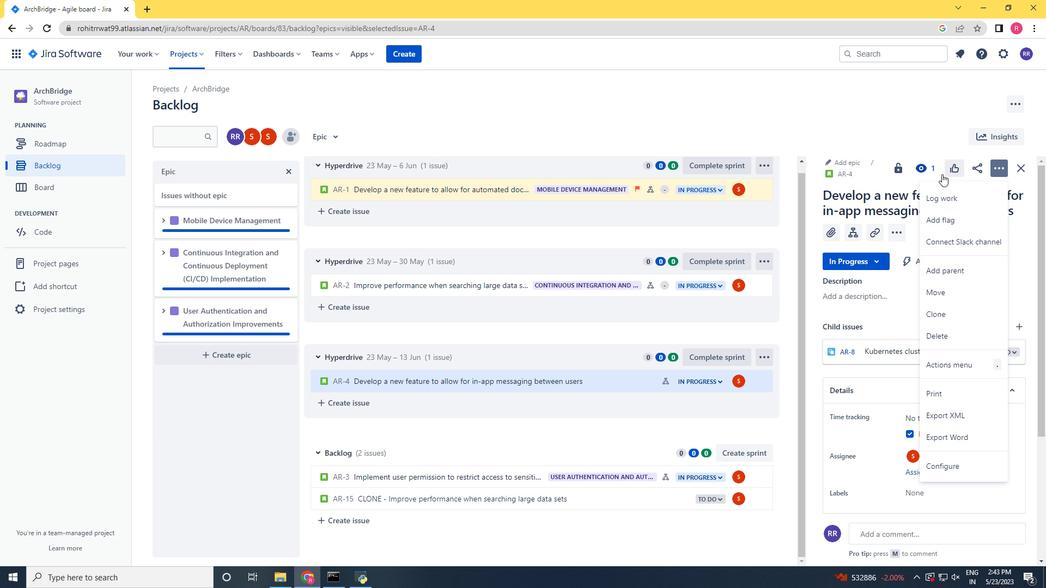 
Action: Mouse moved to (927, 206)
Screenshot: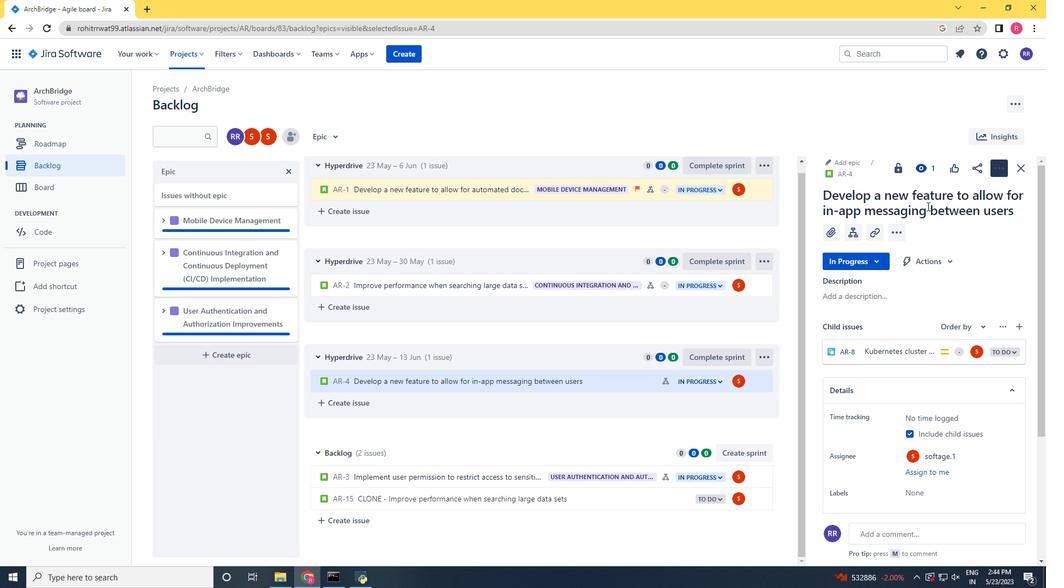 
Action: Mouse pressed left at (927, 206)
Screenshot: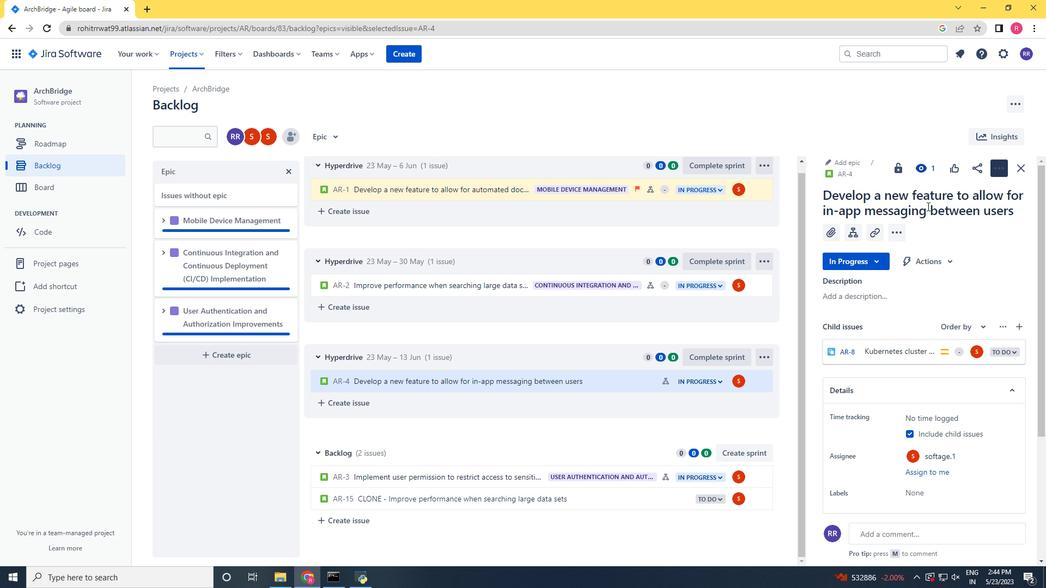 
Action: Key pressed 5w<Key.space>2d<Key.space>13h<Key.space>25m<Key.tab>6w<Key.space>1d<Key.space>8h<Key.space>9m
Screenshot: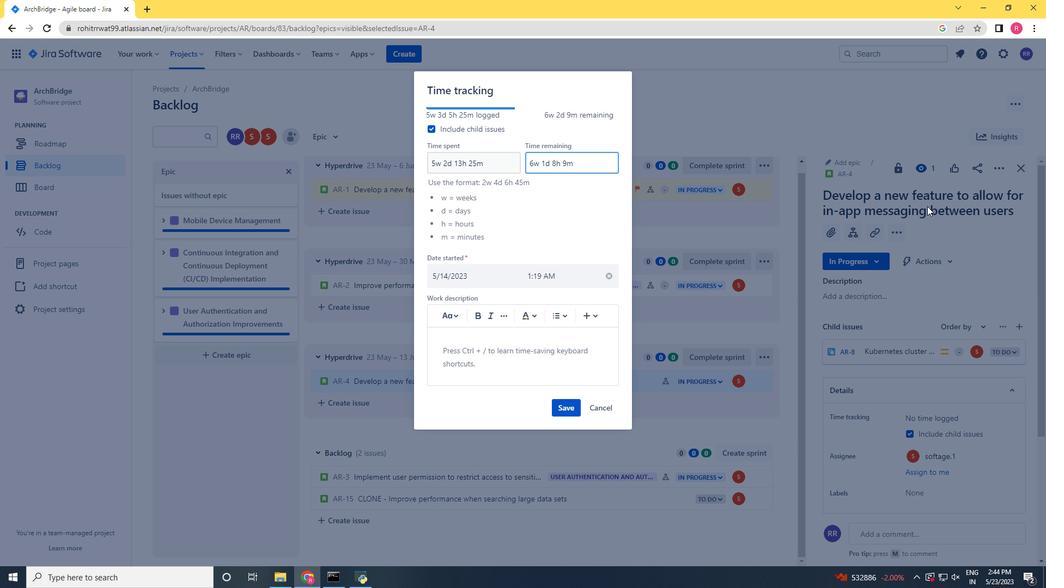 
Action: Mouse moved to (560, 402)
Screenshot: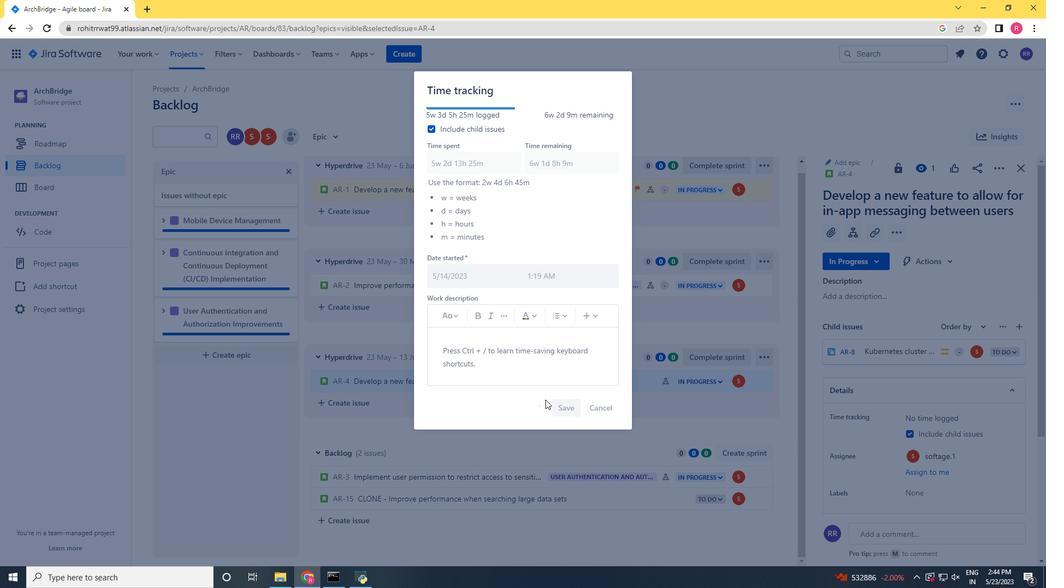 
Action: Mouse pressed left at (560, 402)
Screenshot: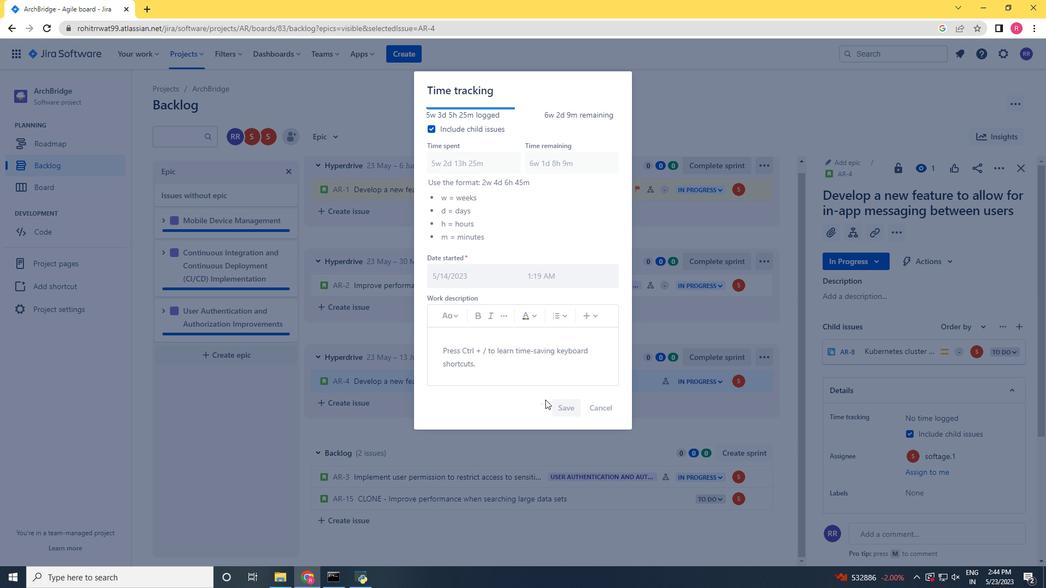 
Action: Mouse moved to (757, 378)
Screenshot: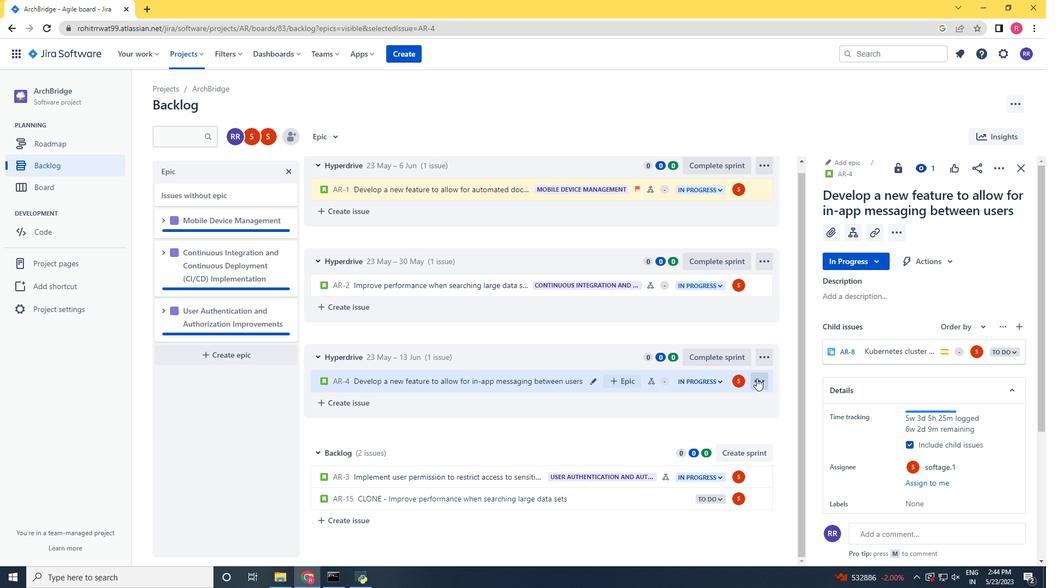 
Action: Mouse pressed left at (757, 378)
Screenshot: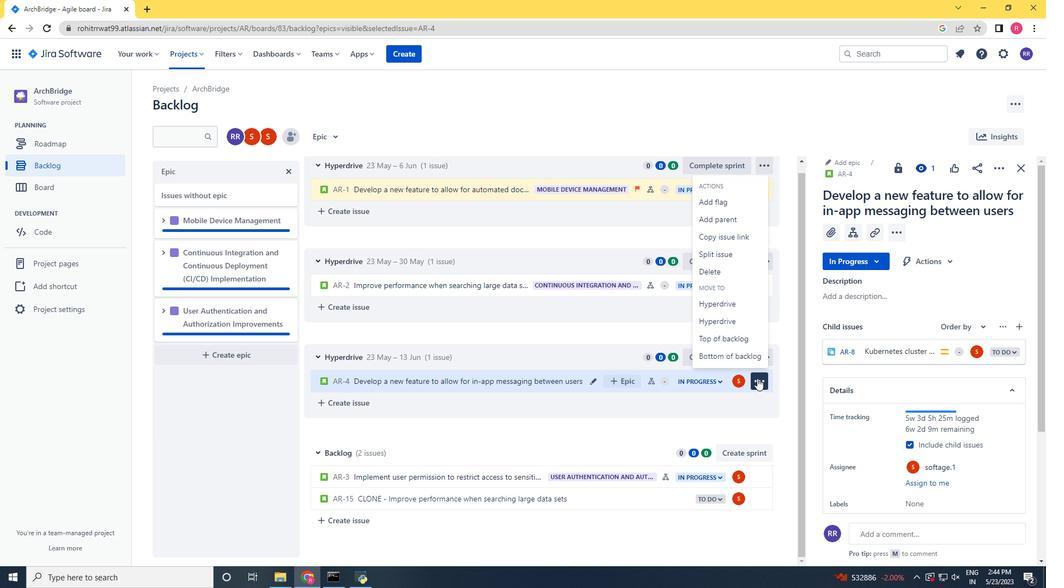 
Action: Mouse moved to (734, 354)
Screenshot: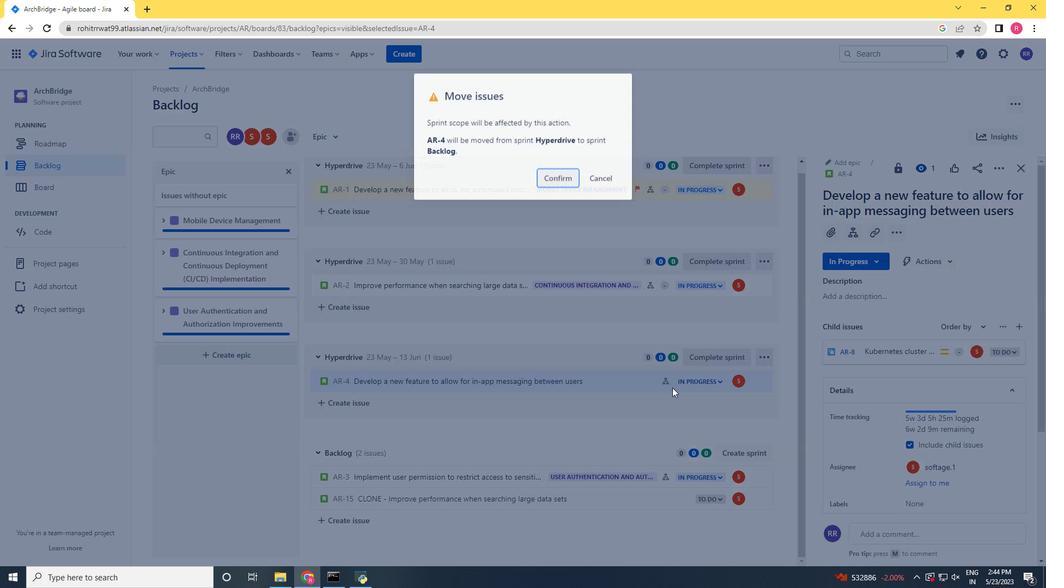 
Action: Mouse pressed left at (734, 354)
Screenshot: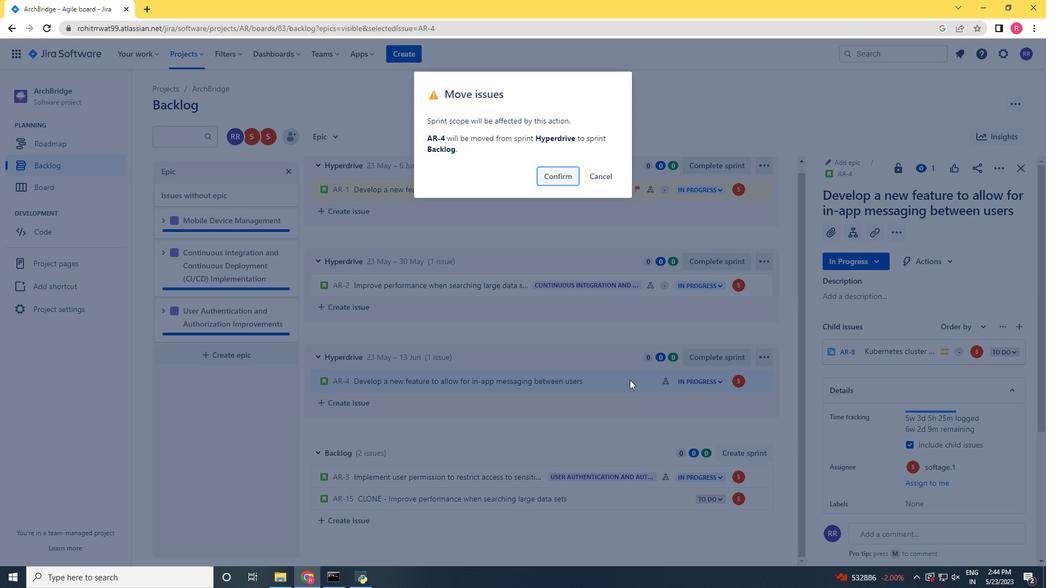 
Action: Mouse moved to (552, 185)
Screenshot: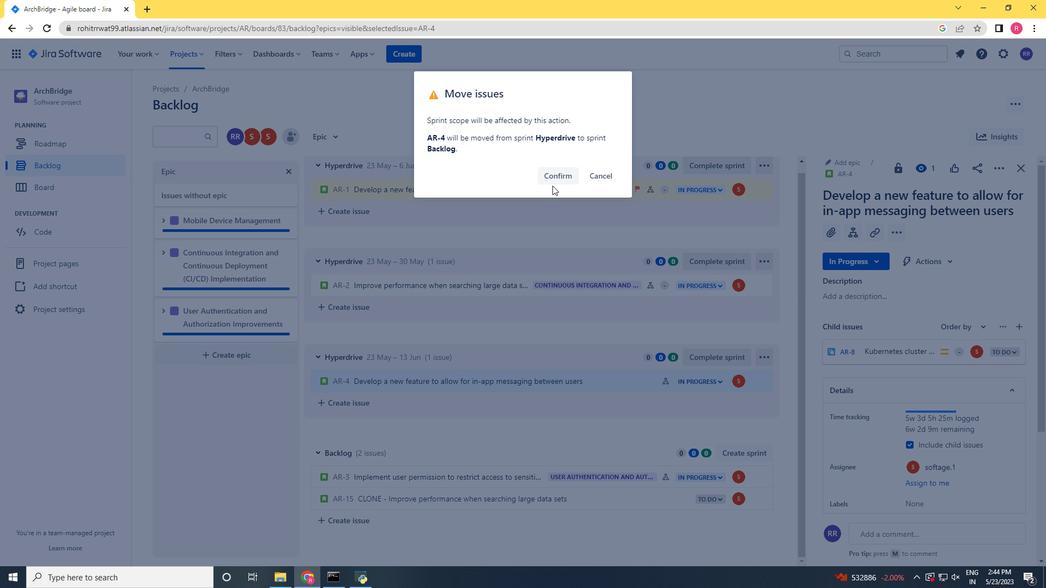
Action: Mouse pressed left at (552, 185)
Screenshot: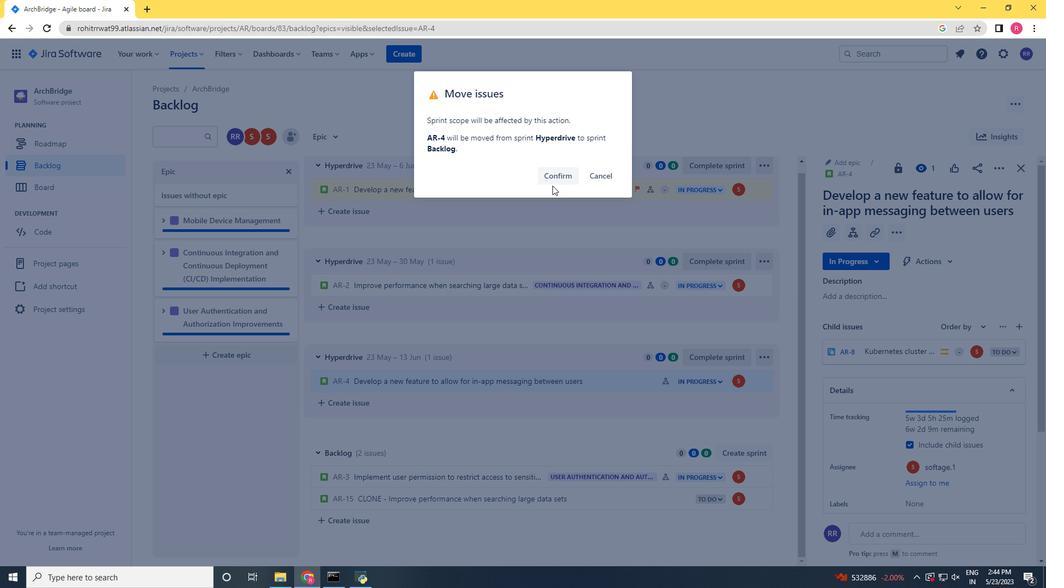 
Action: Mouse moved to (552, 182)
Screenshot: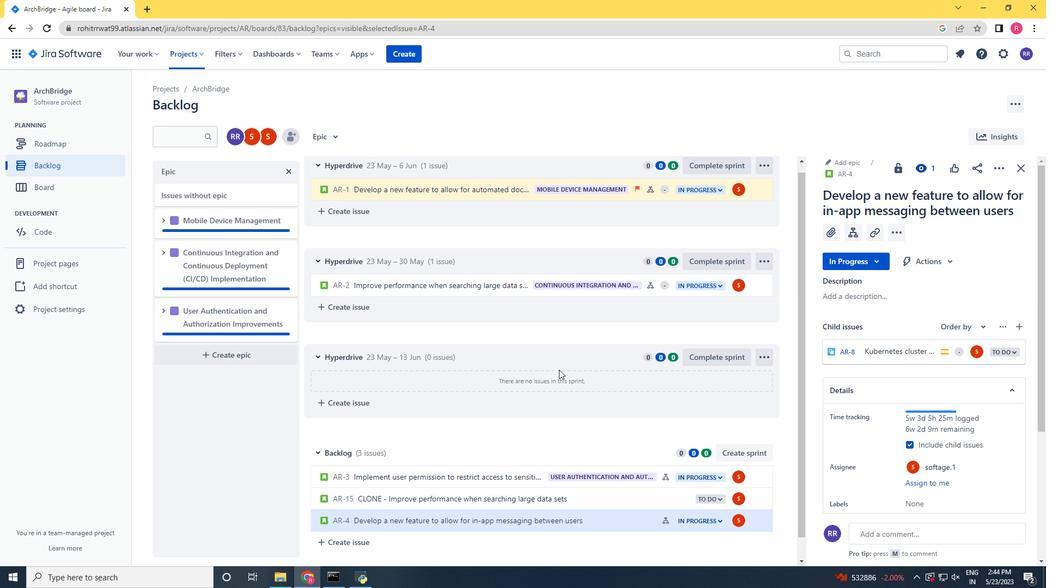 
Action: Mouse pressed left at (552, 182)
Screenshot: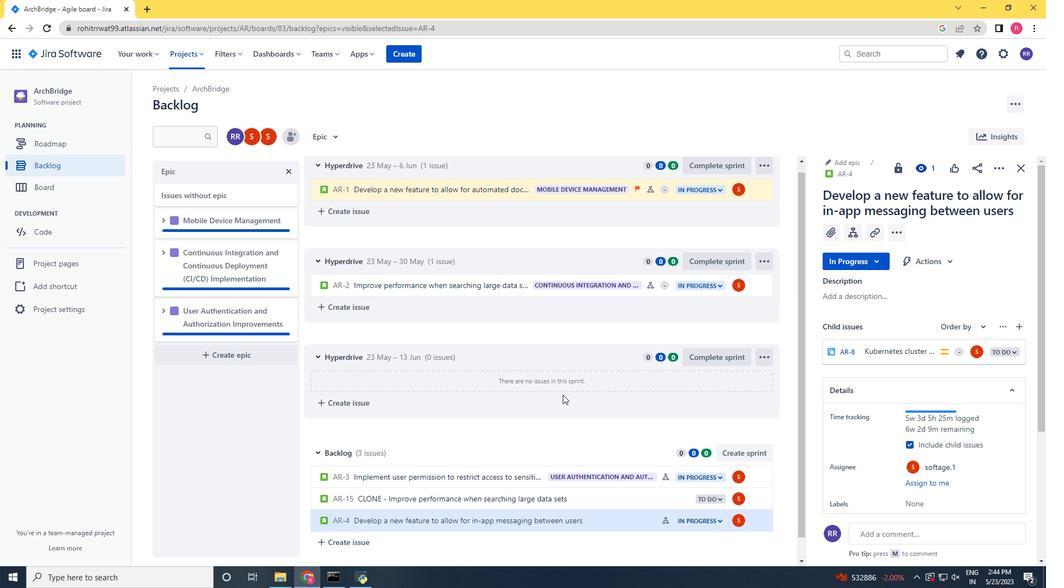 
Action: Mouse moved to (612, 522)
Screenshot: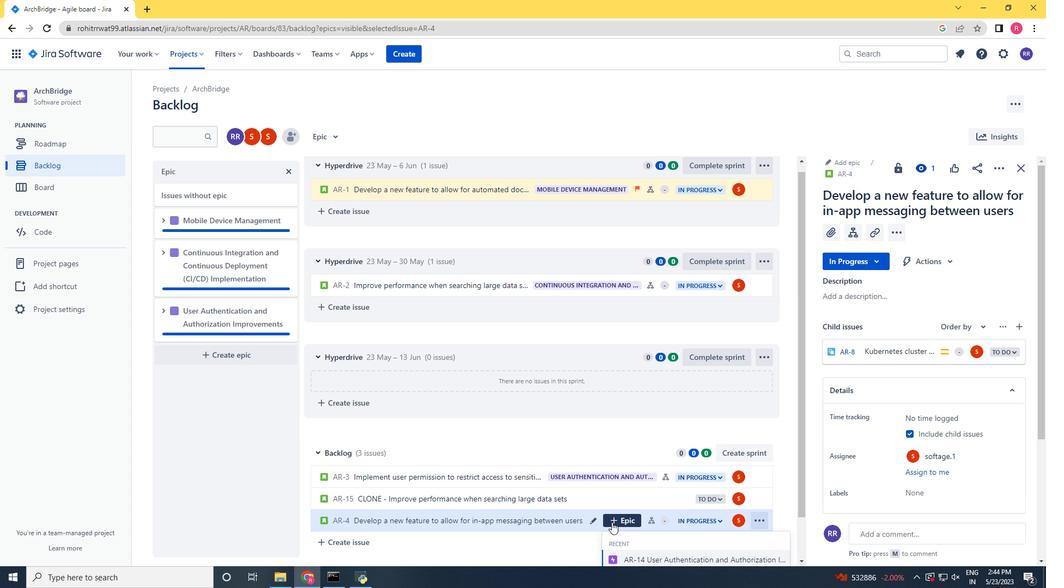 
Action: Mouse pressed left at (612, 522)
Screenshot: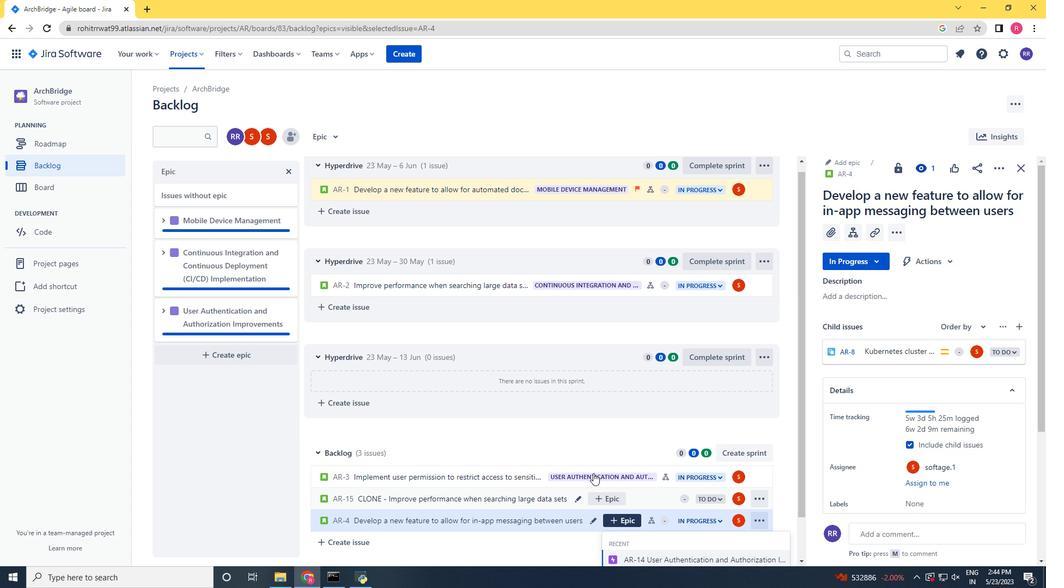 
Action: Mouse moved to (589, 443)
Screenshot: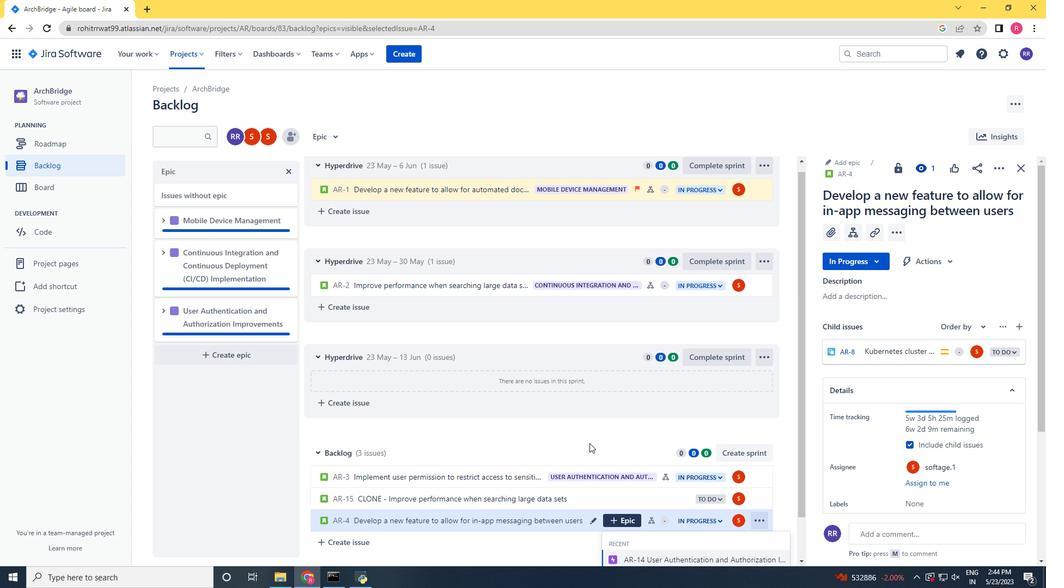 
Action: Mouse scrolled (589, 443) with delta (0, 0)
Screenshot: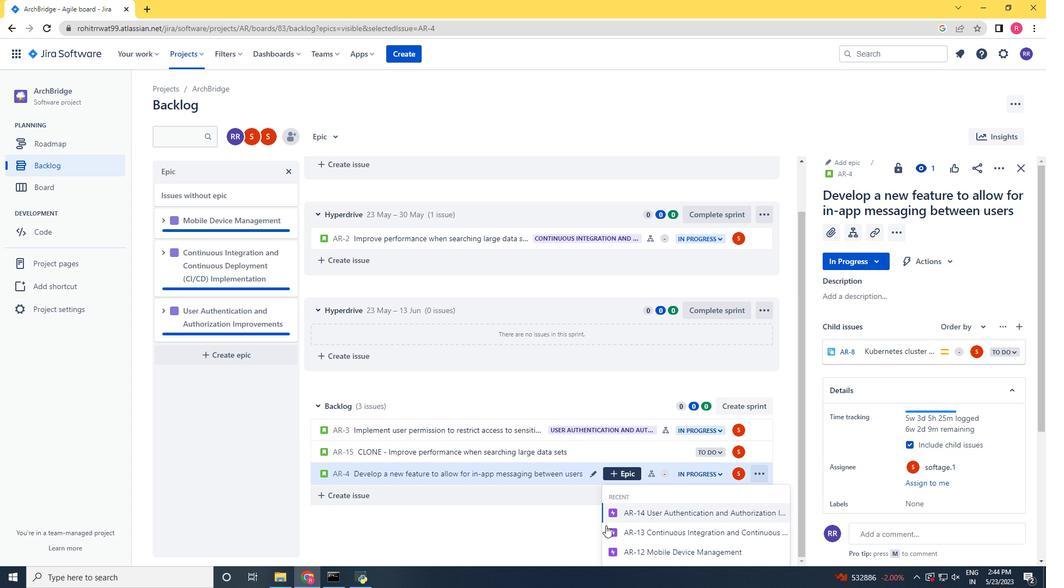 
Action: Mouse scrolled (589, 443) with delta (0, 0)
Screenshot: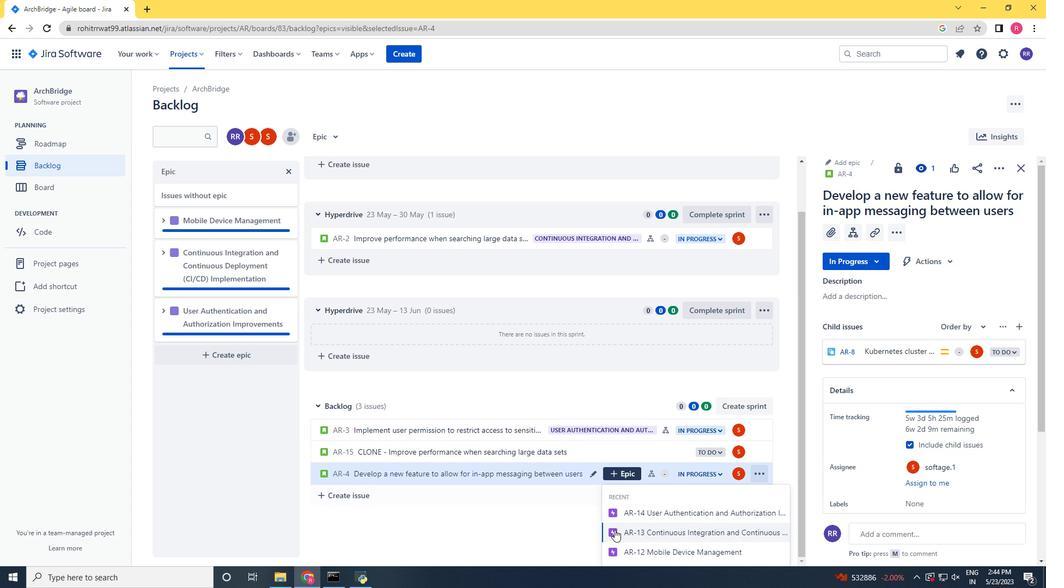 
Action: Mouse scrolled (589, 443) with delta (0, 0)
Screenshot: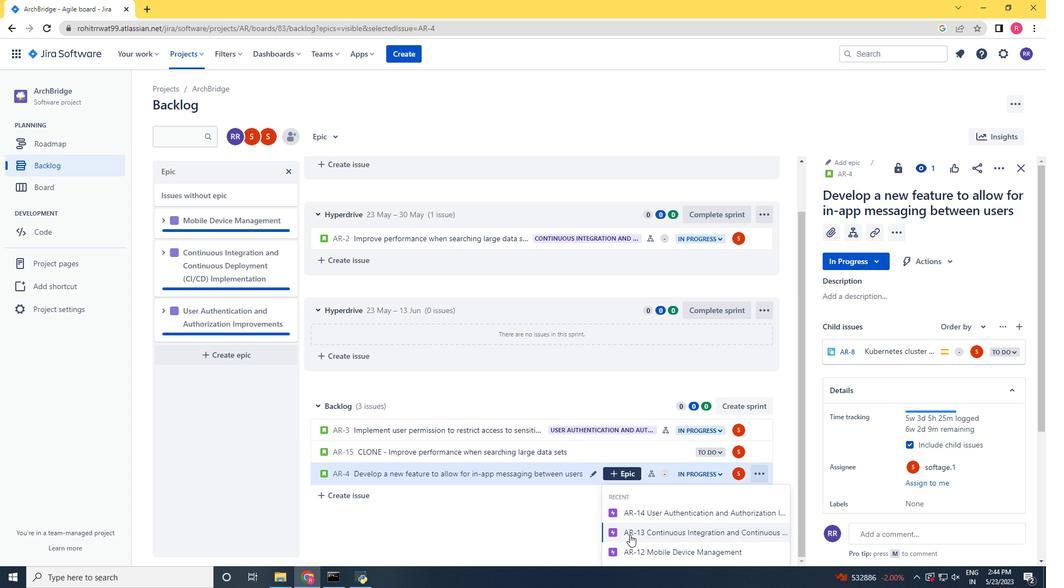 
Action: Mouse scrolled (589, 443) with delta (0, 0)
Screenshot: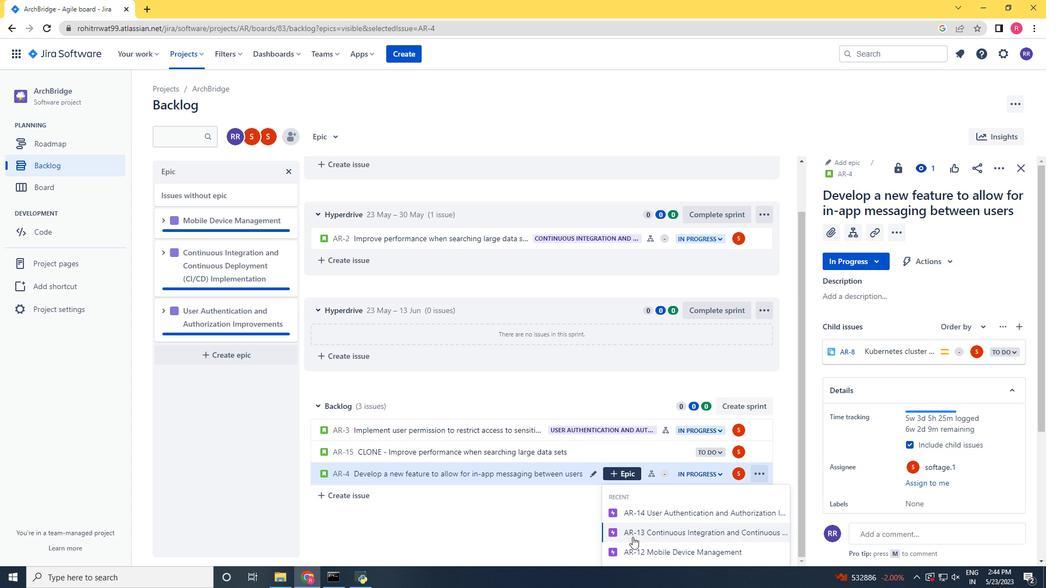 
Action: Mouse scrolled (589, 443) with delta (0, 0)
Screenshot: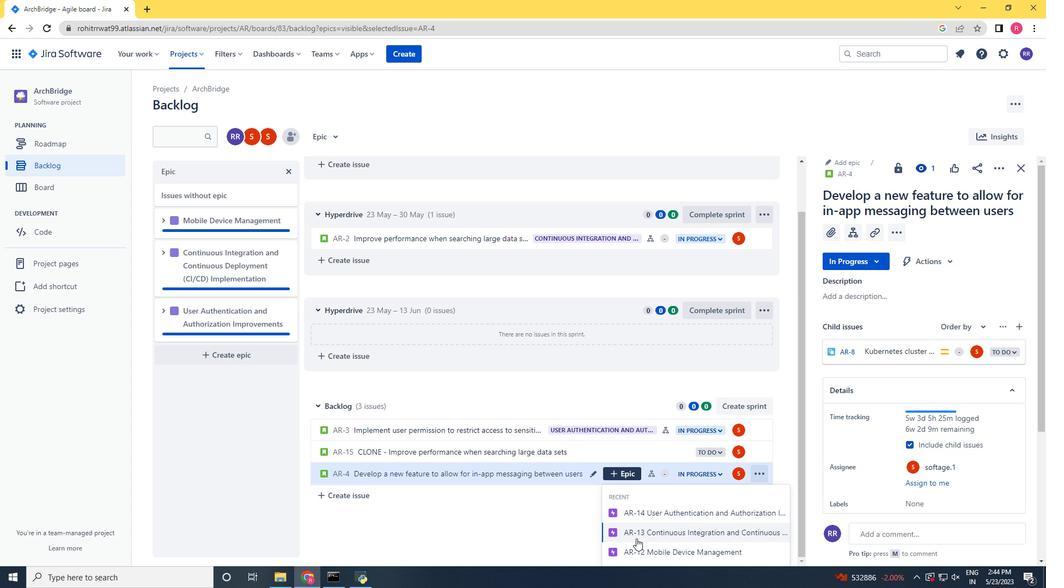 
Action: Mouse moved to (655, 546)
Screenshot: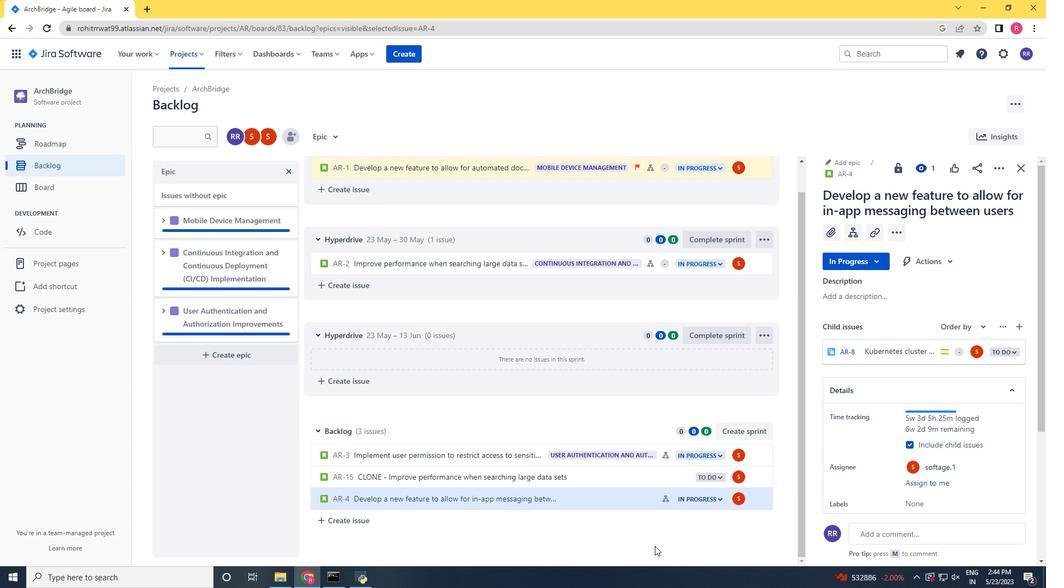 
Action: Mouse pressed left at (655, 546)
Screenshot: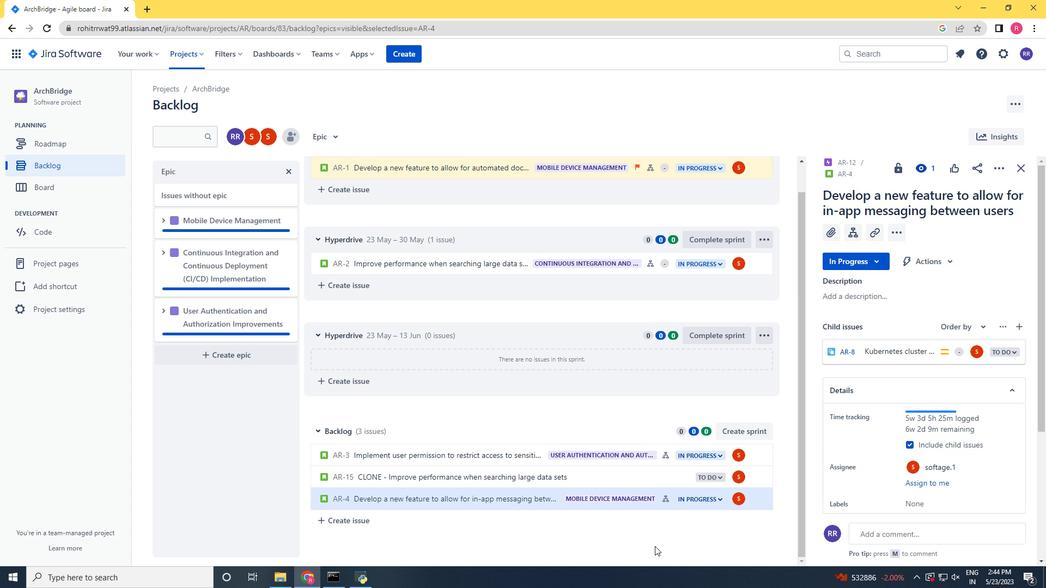 
Action: Mouse moved to (655, 541)
Screenshot: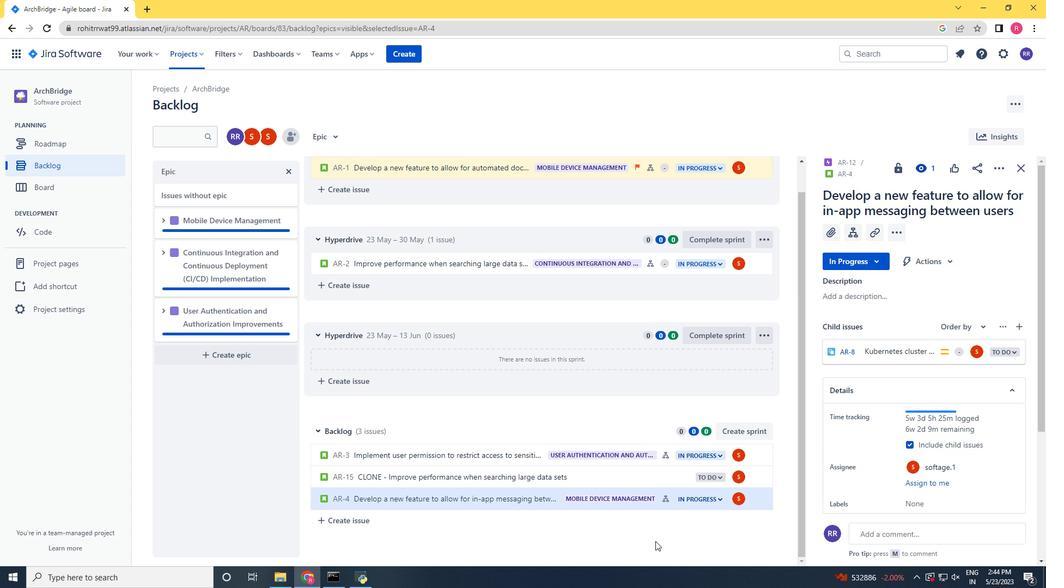
